 Task: Add a condition where "Channel Is not Forum topic" in pending tickets.
Action: Mouse moved to (161, 543)
Screenshot: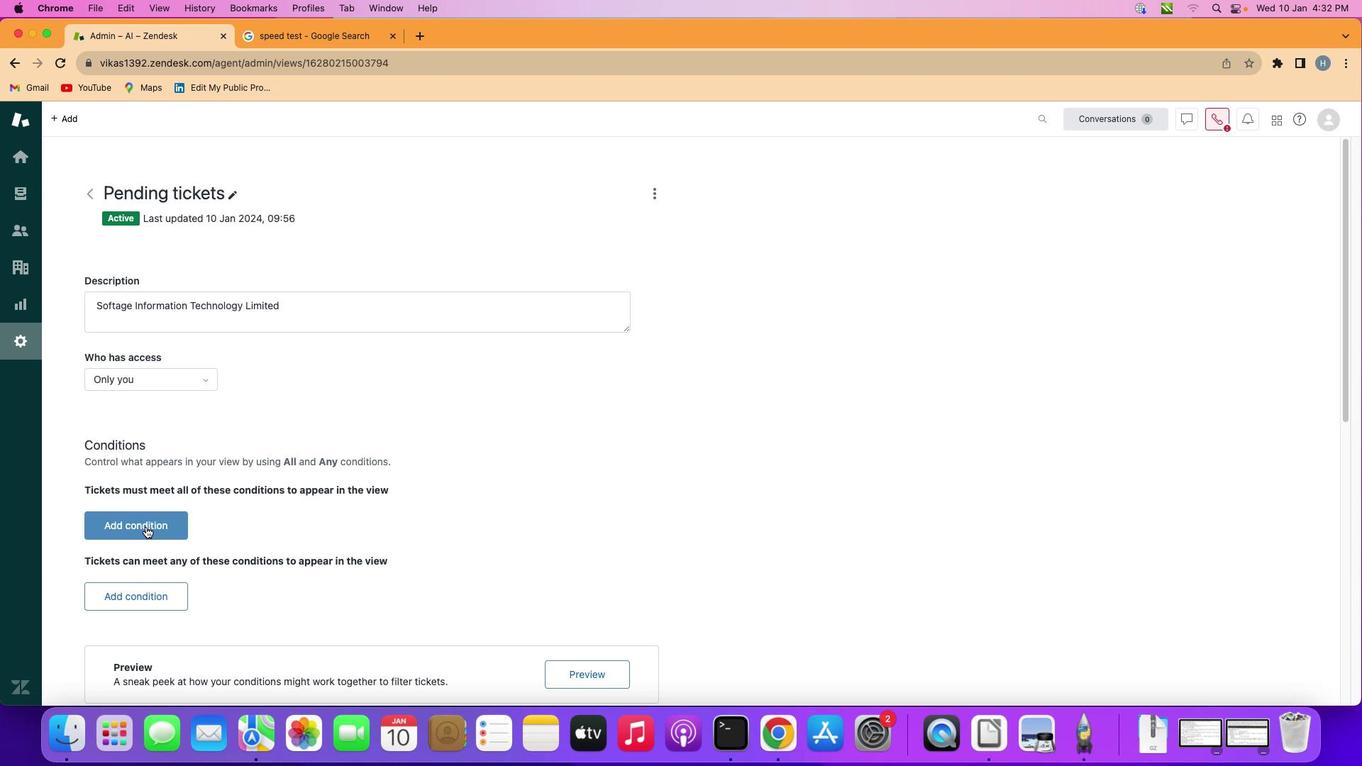 
Action: Mouse pressed left at (161, 543)
Screenshot: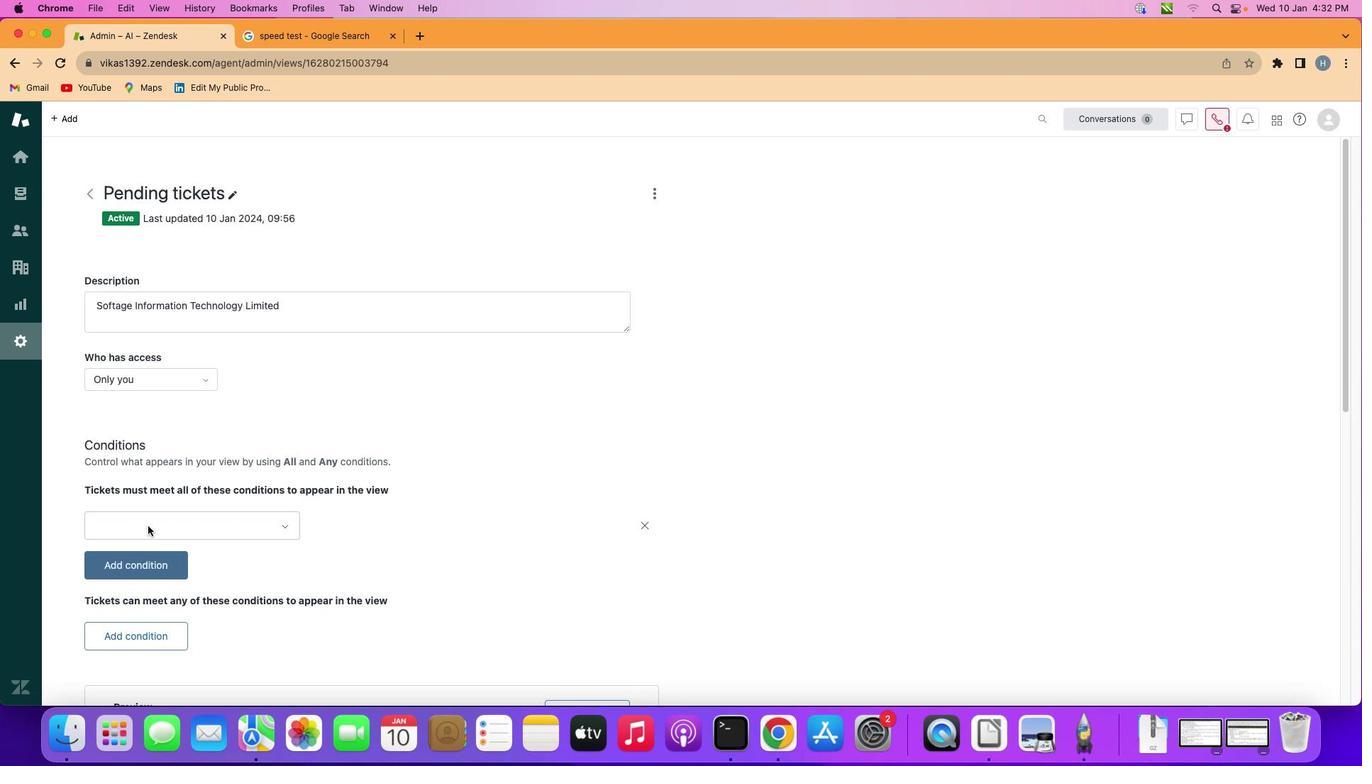 
Action: Mouse moved to (215, 542)
Screenshot: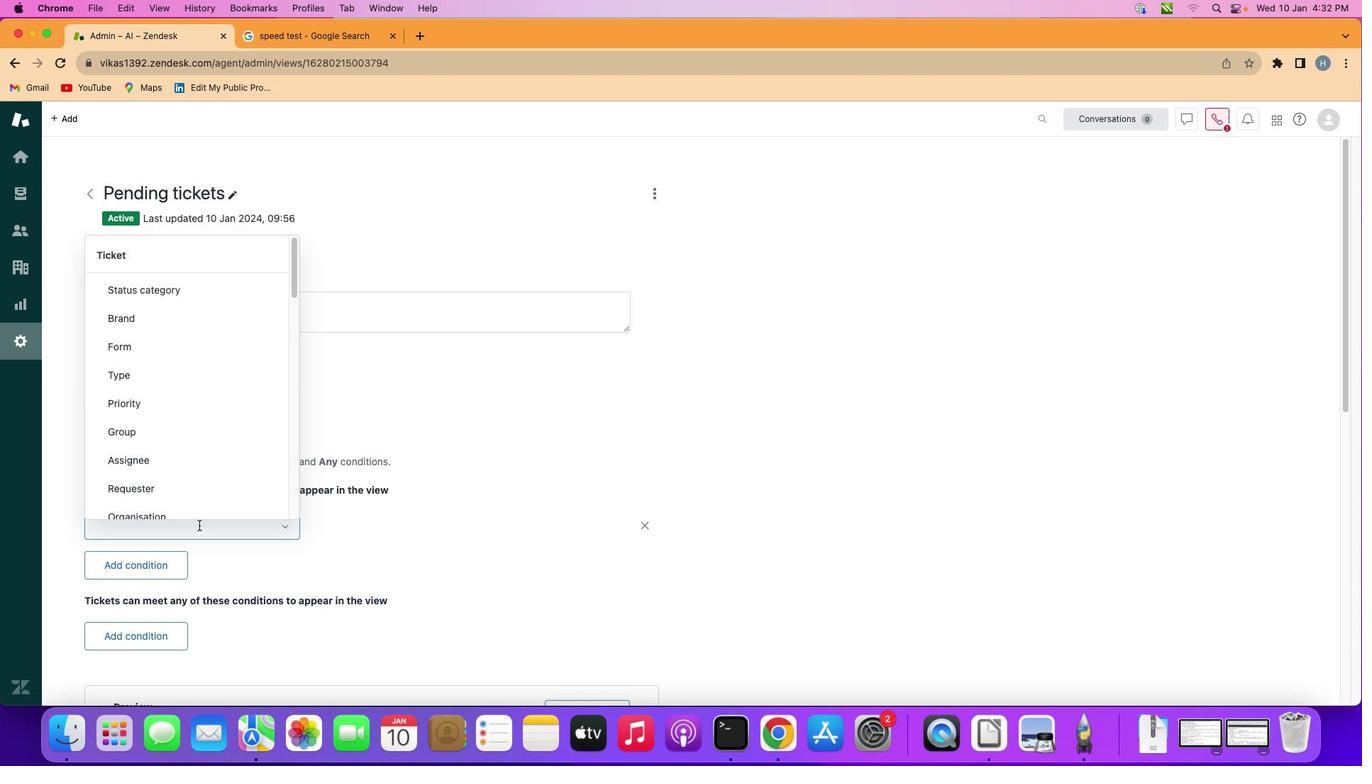 
Action: Mouse pressed left at (215, 542)
Screenshot: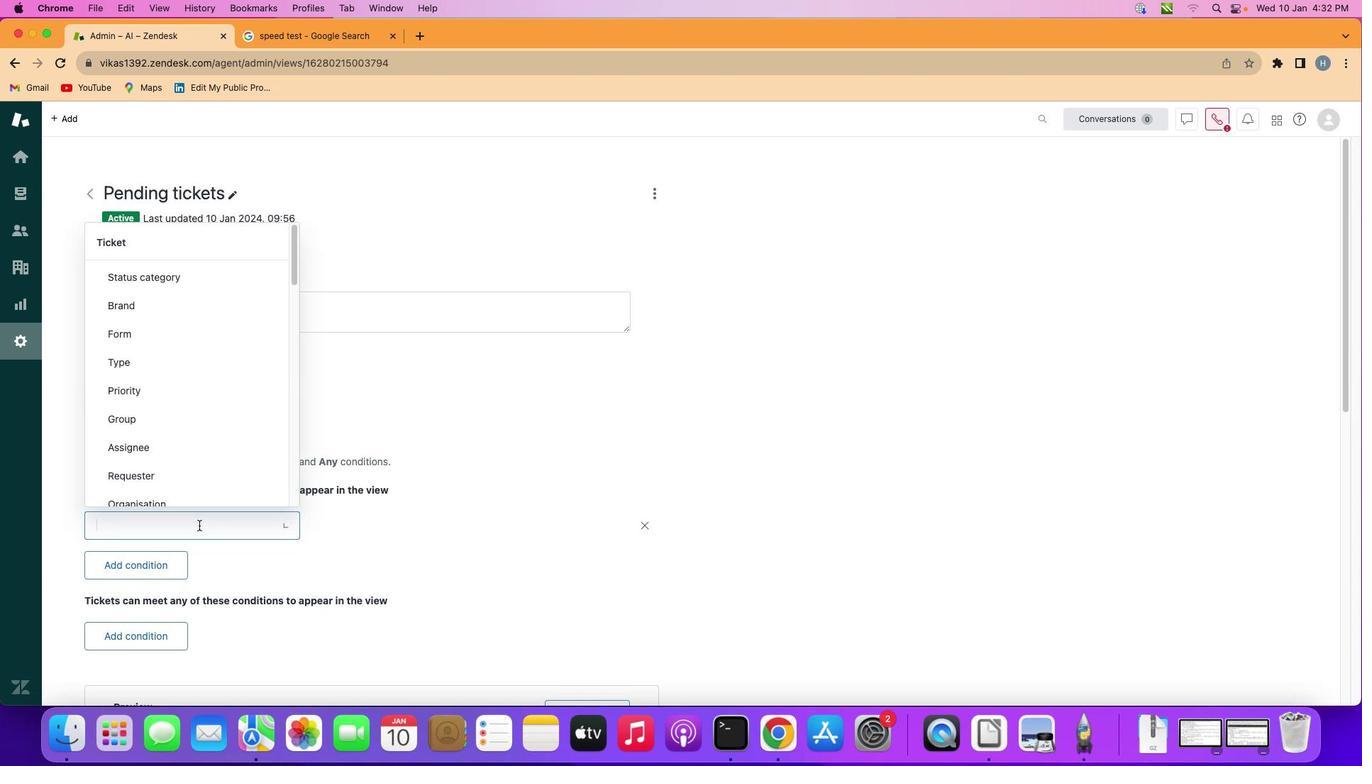 
Action: Mouse moved to (222, 439)
Screenshot: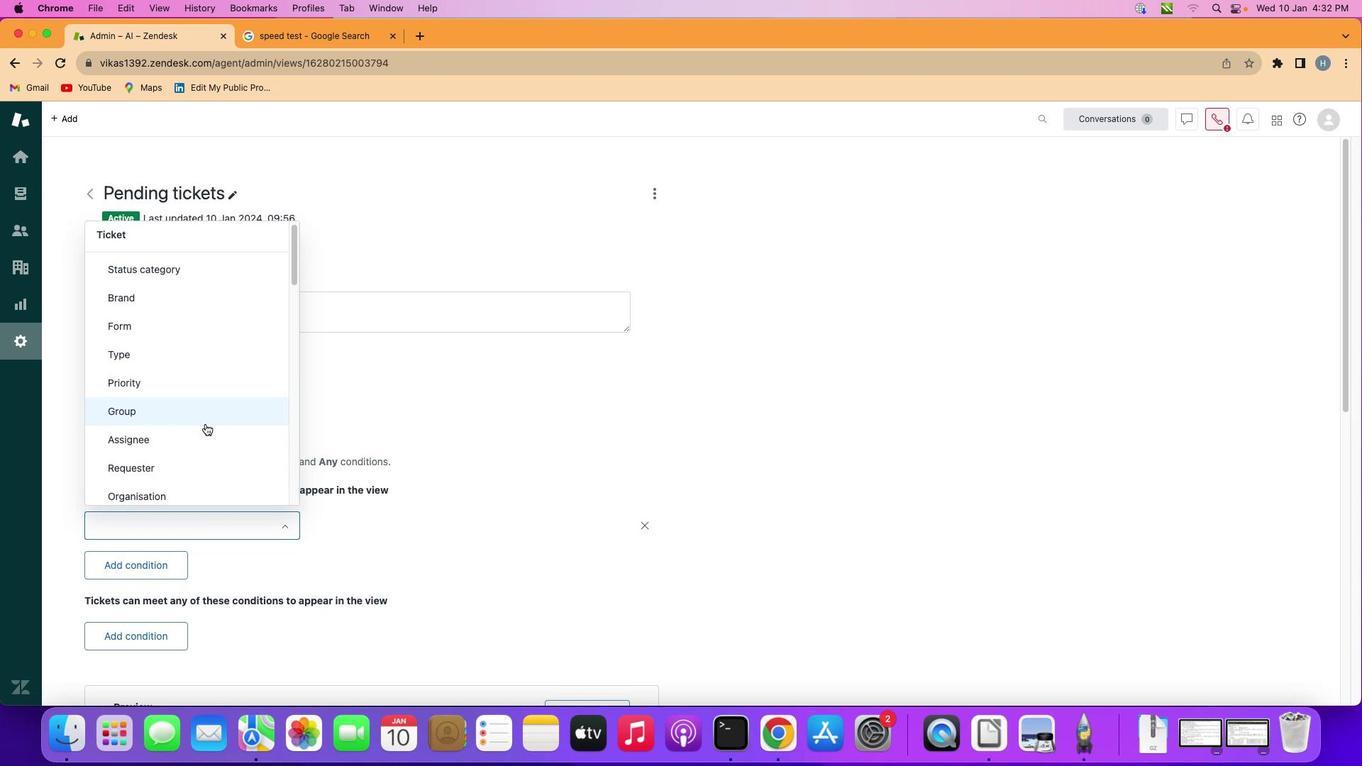 
Action: Mouse scrolled (222, 439) with delta (16, 15)
Screenshot: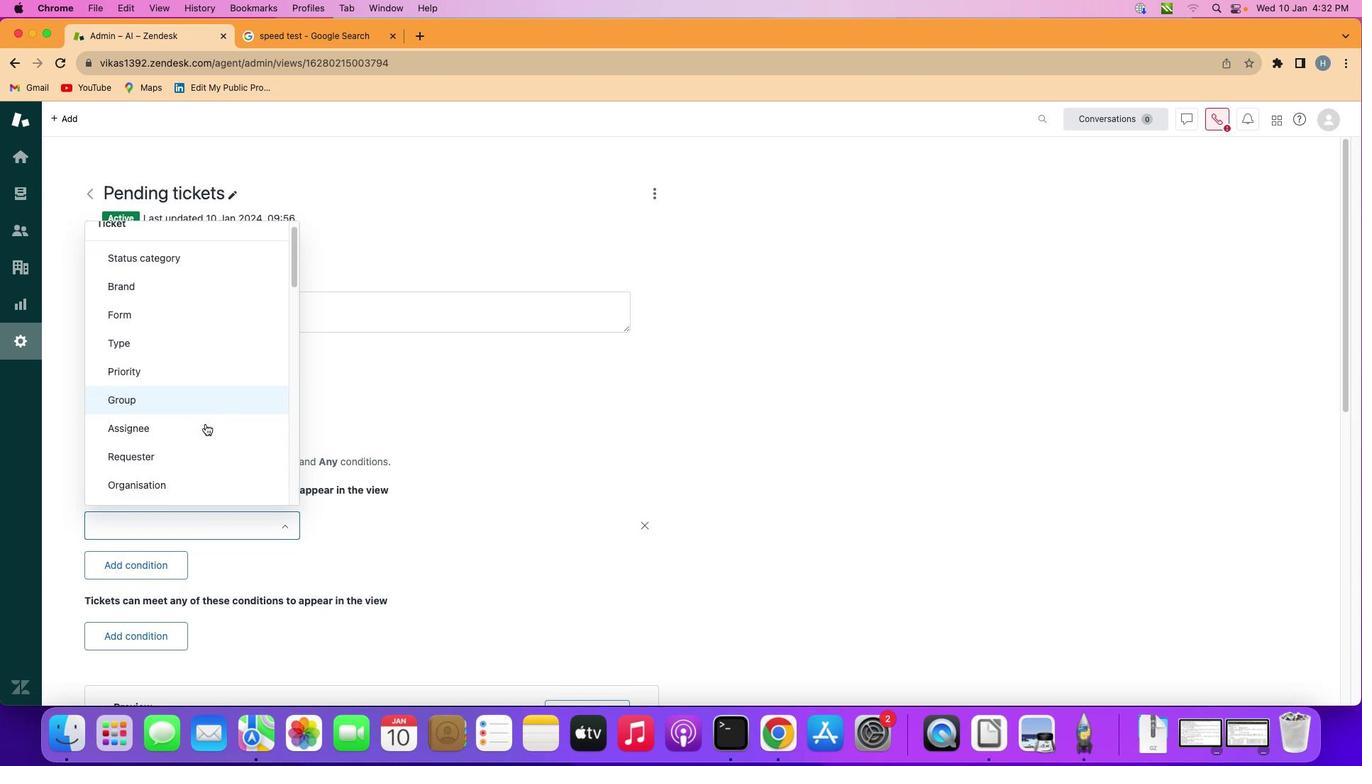 
Action: Mouse scrolled (222, 439) with delta (16, 15)
Screenshot: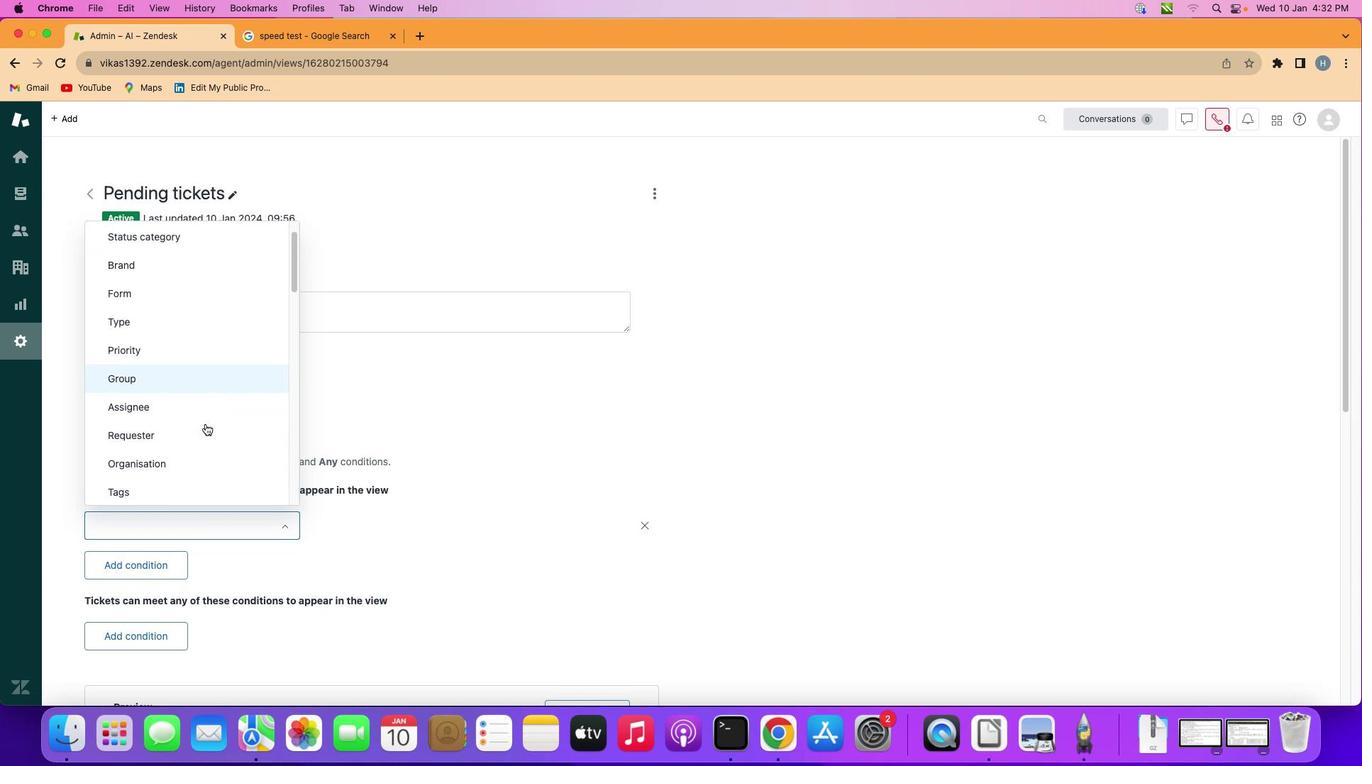 
Action: Mouse scrolled (222, 439) with delta (16, 15)
Screenshot: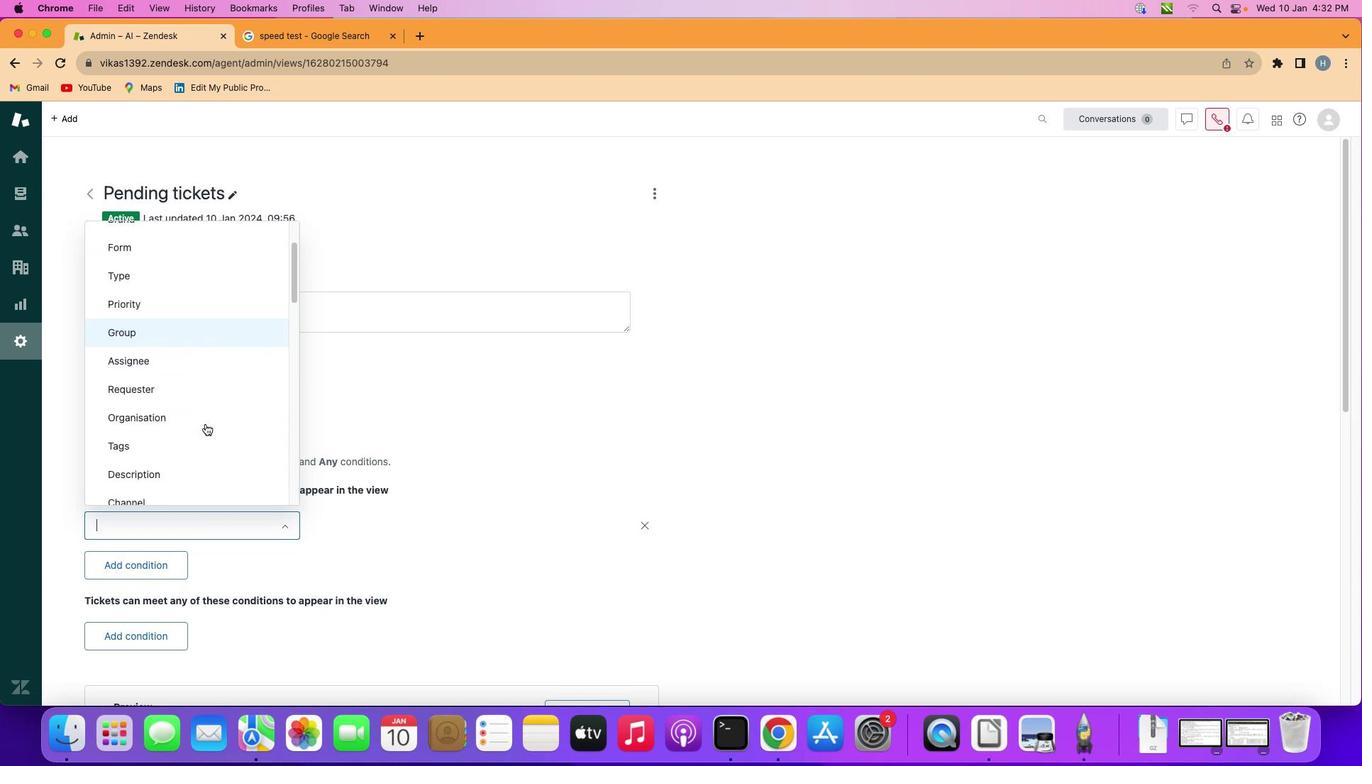 
Action: Mouse scrolled (222, 439) with delta (16, 15)
Screenshot: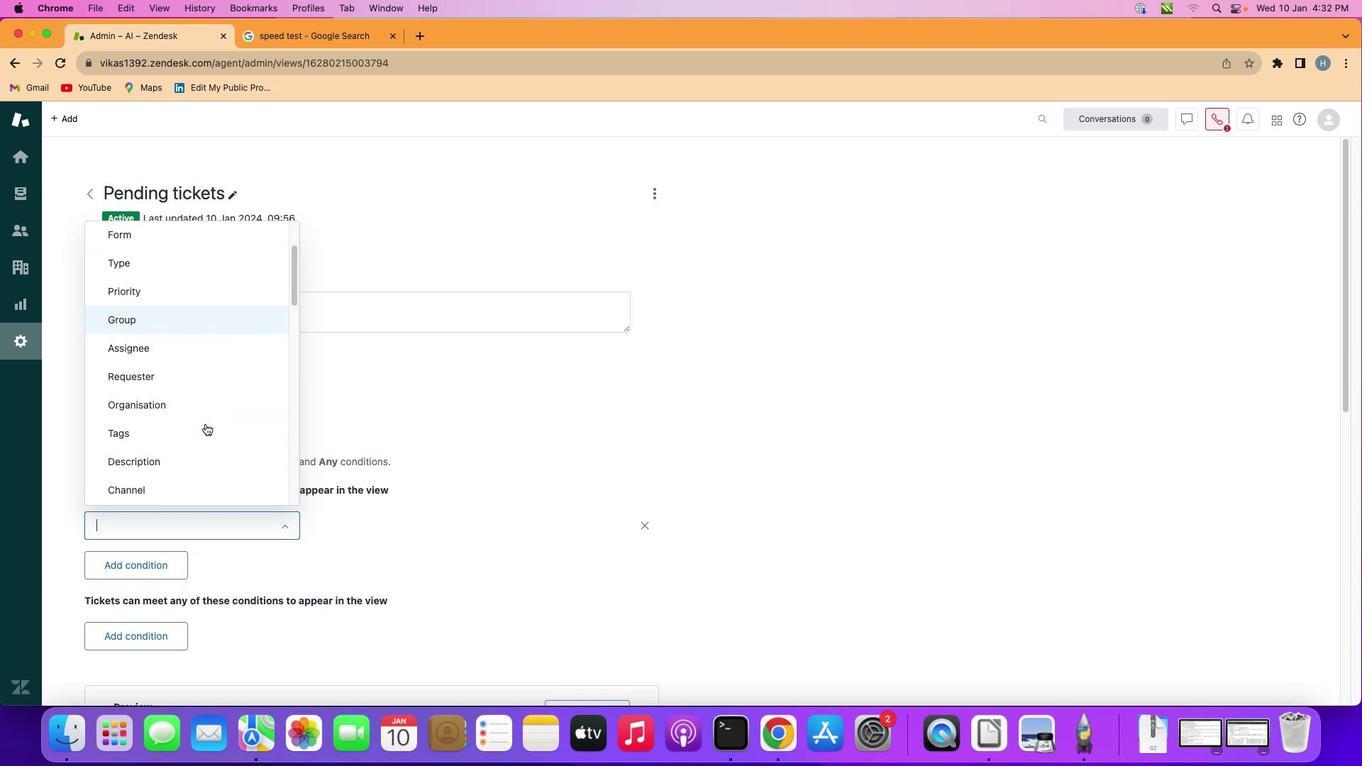 
Action: Mouse scrolled (222, 439) with delta (16, 15)
Screenshot: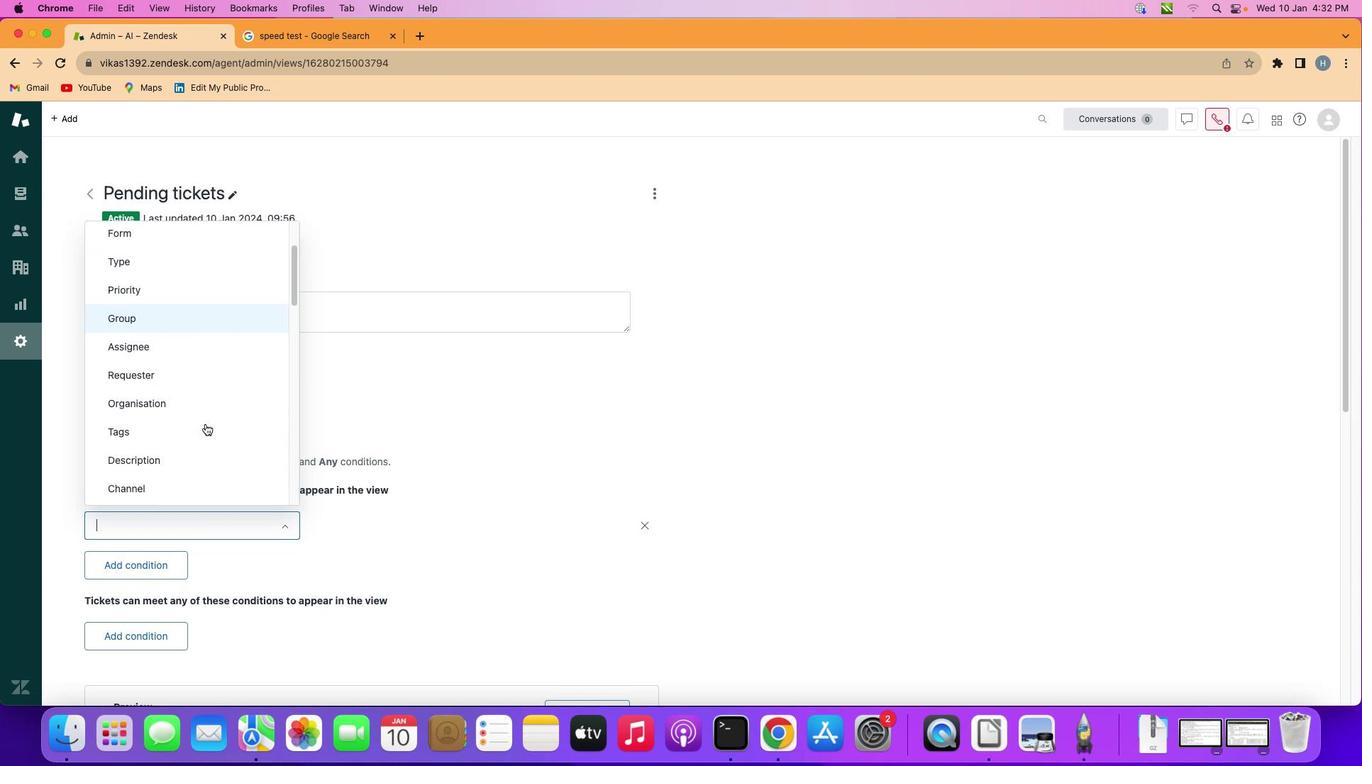
Action: Mouse moved to (224, 445)
Screenshot: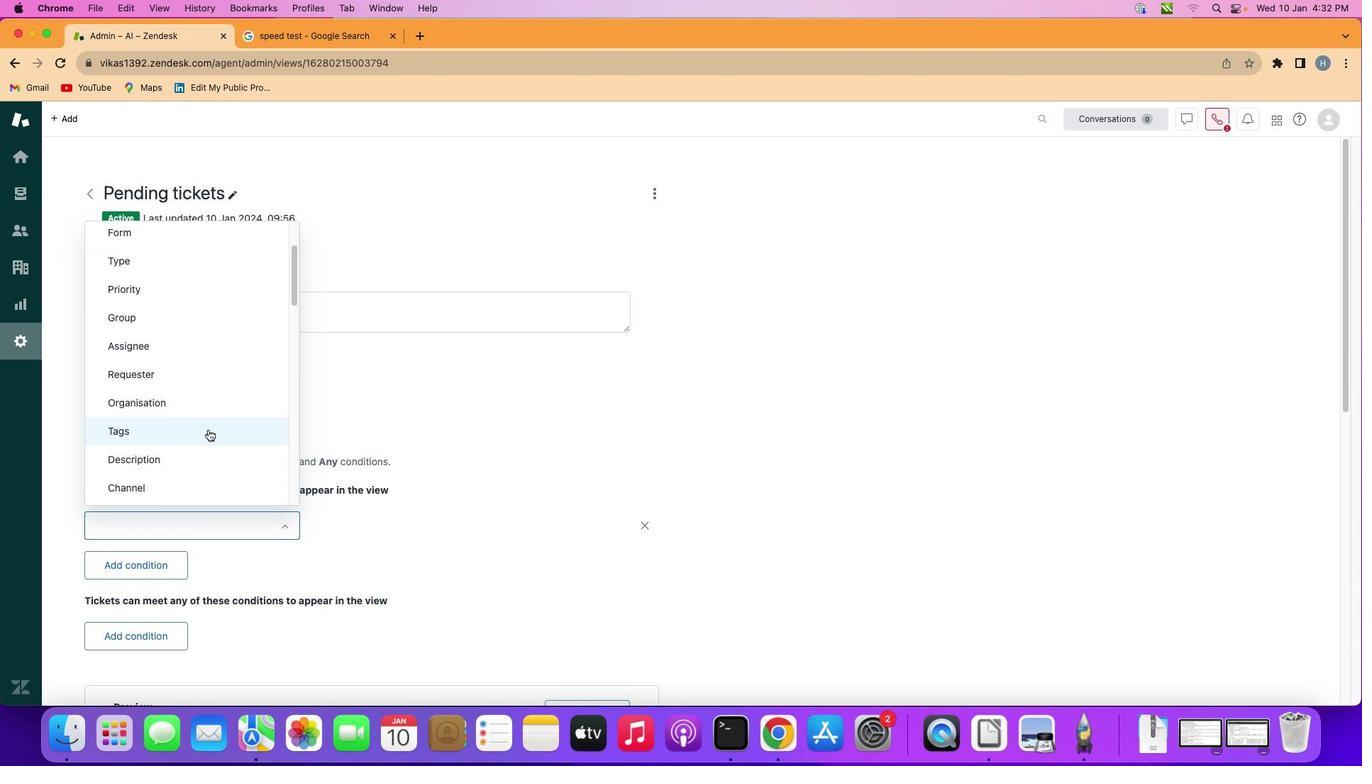 
Action: Mouse scrolled (224, 445) with delta (16, 15)
Screenshot: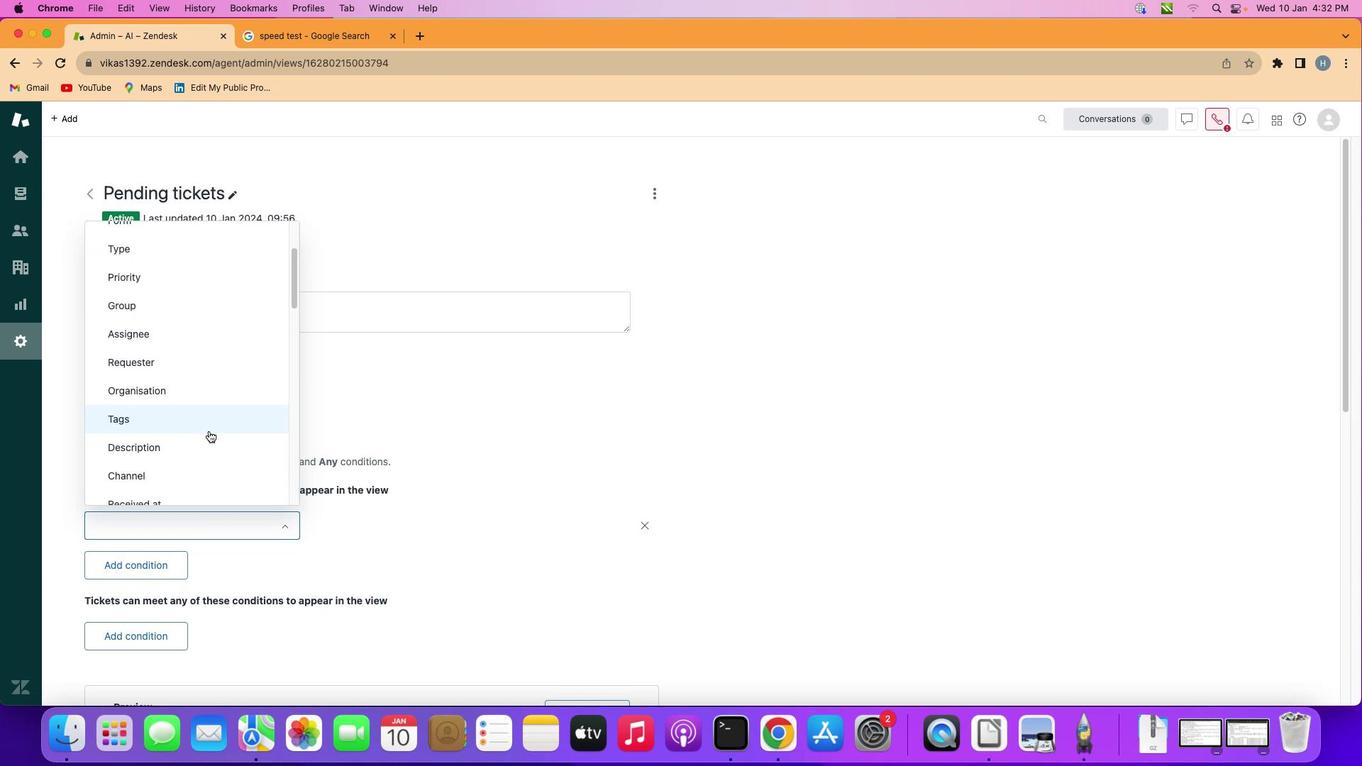 
Action: Mouse scrolled (224, 445) with delta (16, 15)
Screenshot: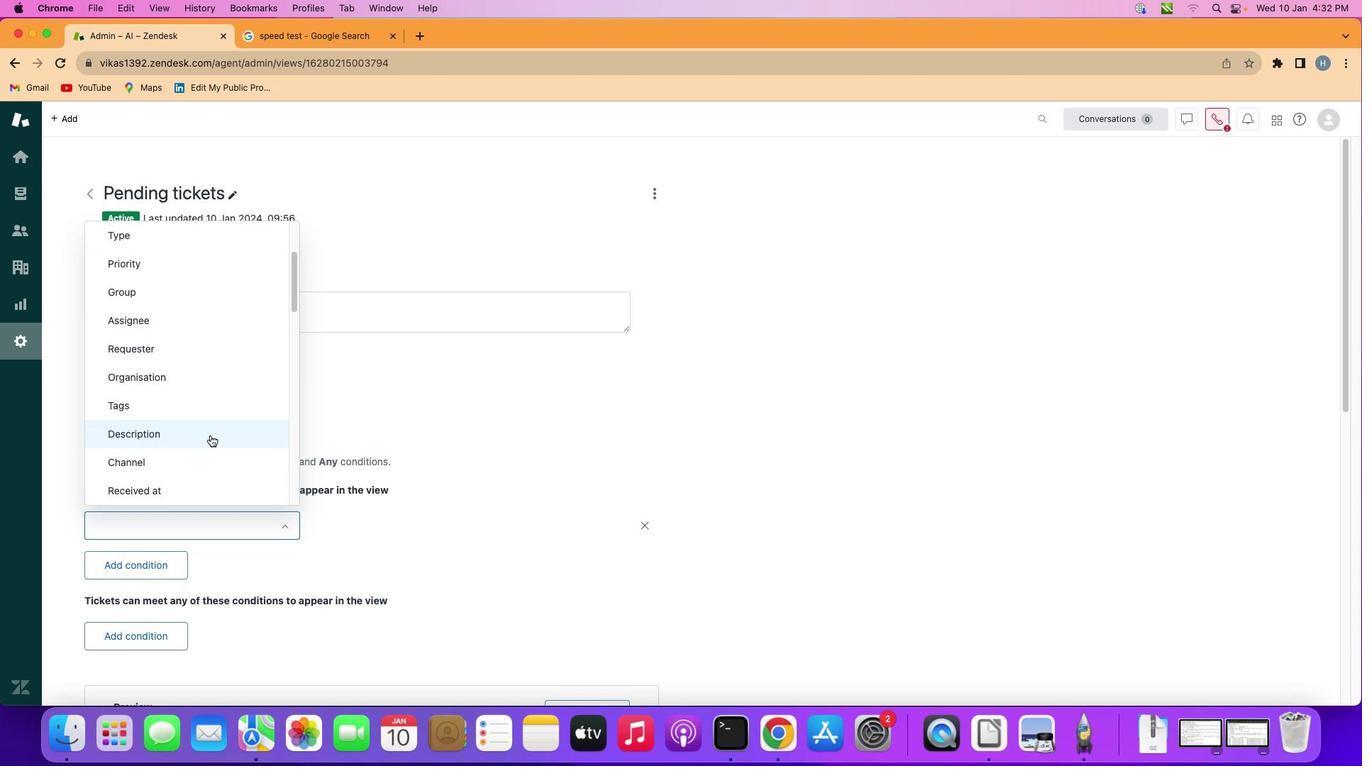 
Action: Mouse moved to (224, 445)
Screenshot: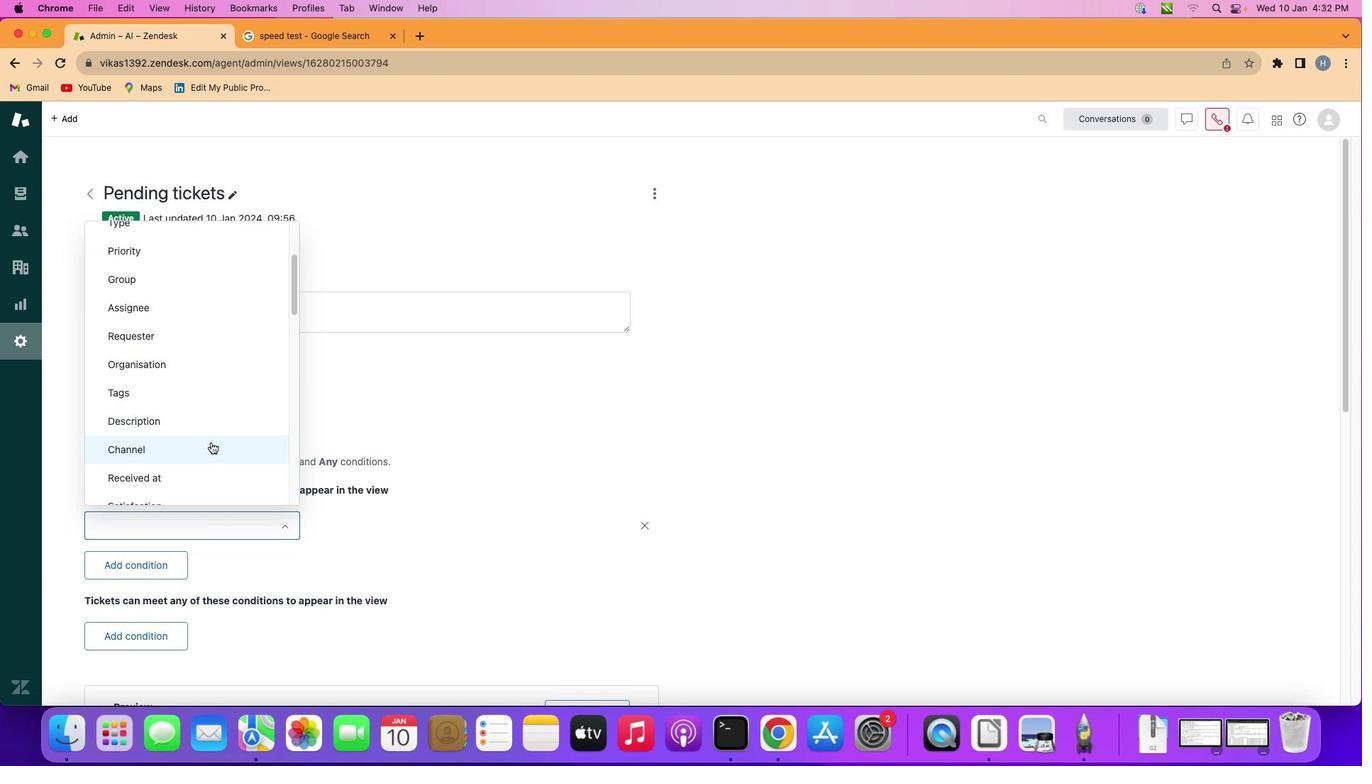 
Action: Mouse scrolled (224, 445) with delta (16, 15)
Screenshot: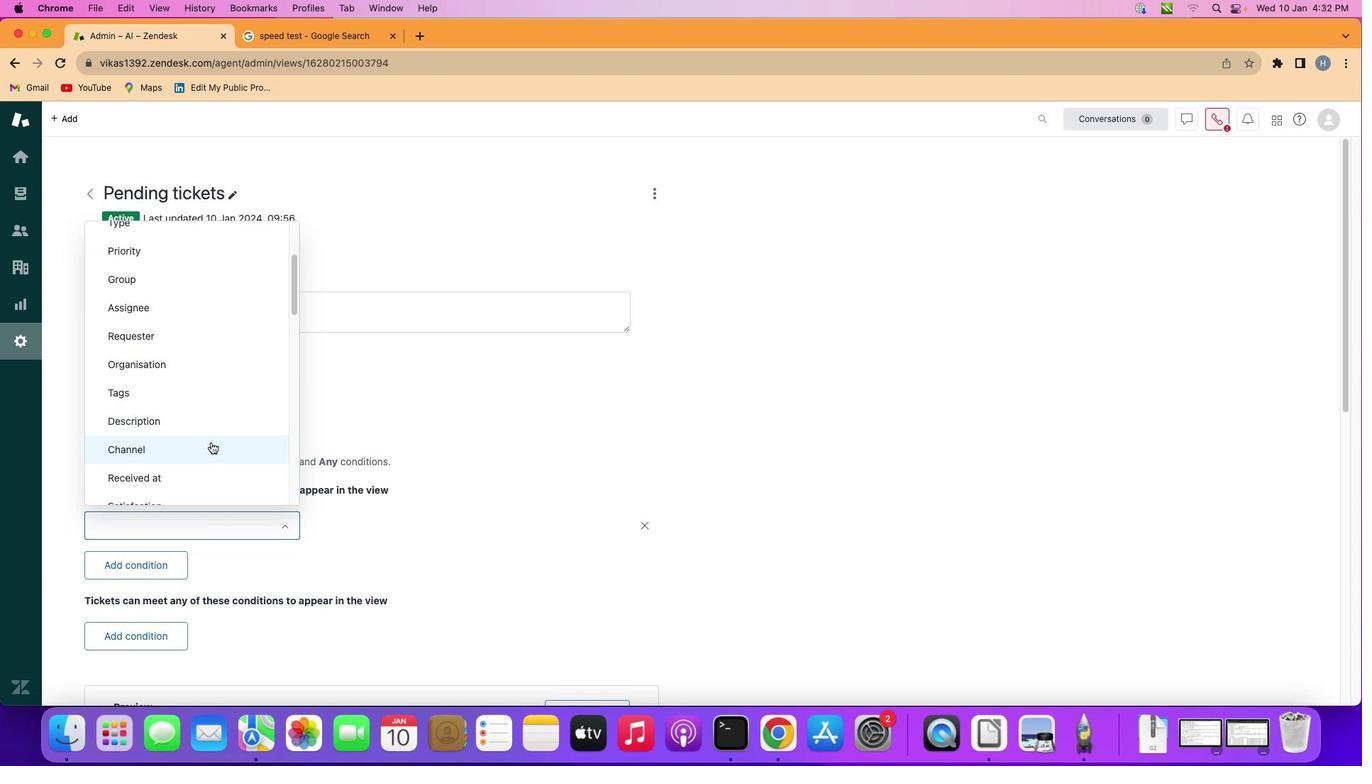 
Action: Mouse moved to (226, 463)
Screenshot: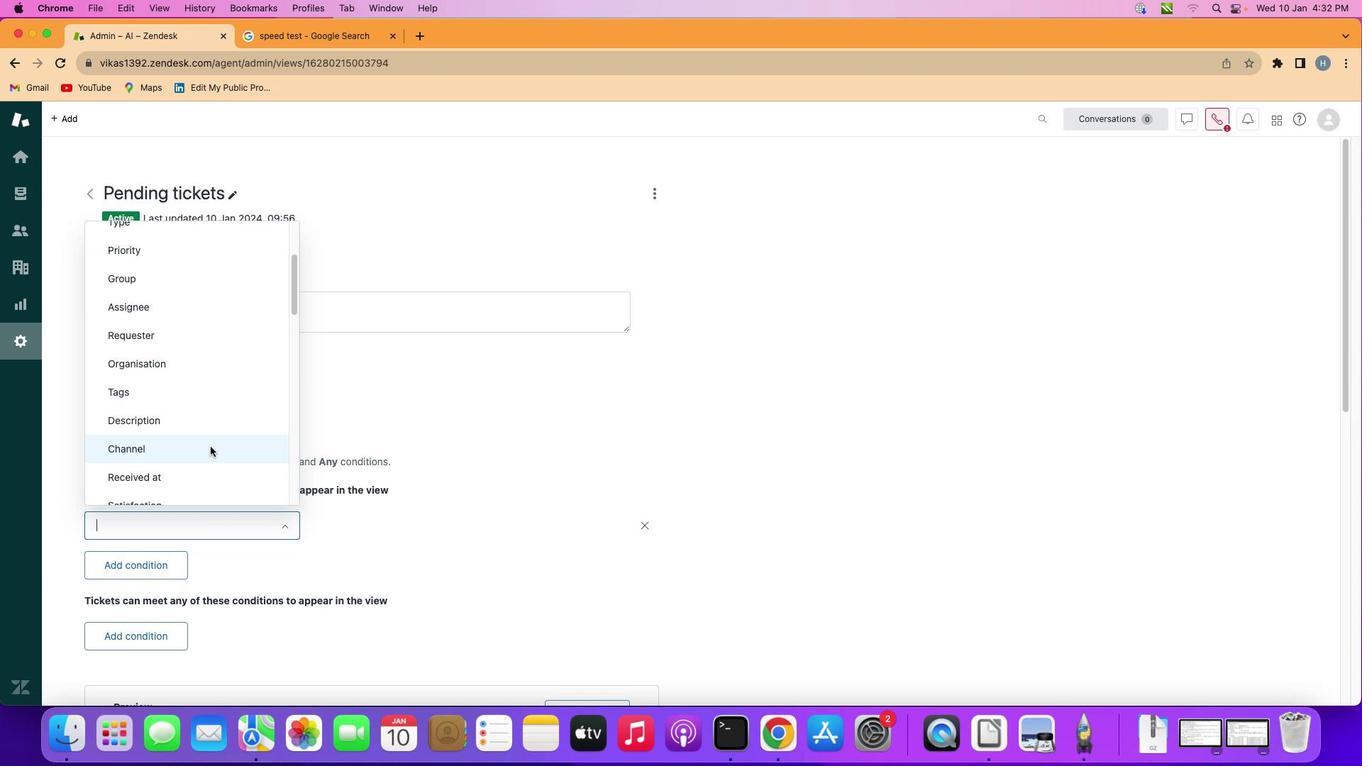 
Action: Mouse pressed left at (226, 463)
Screenshot: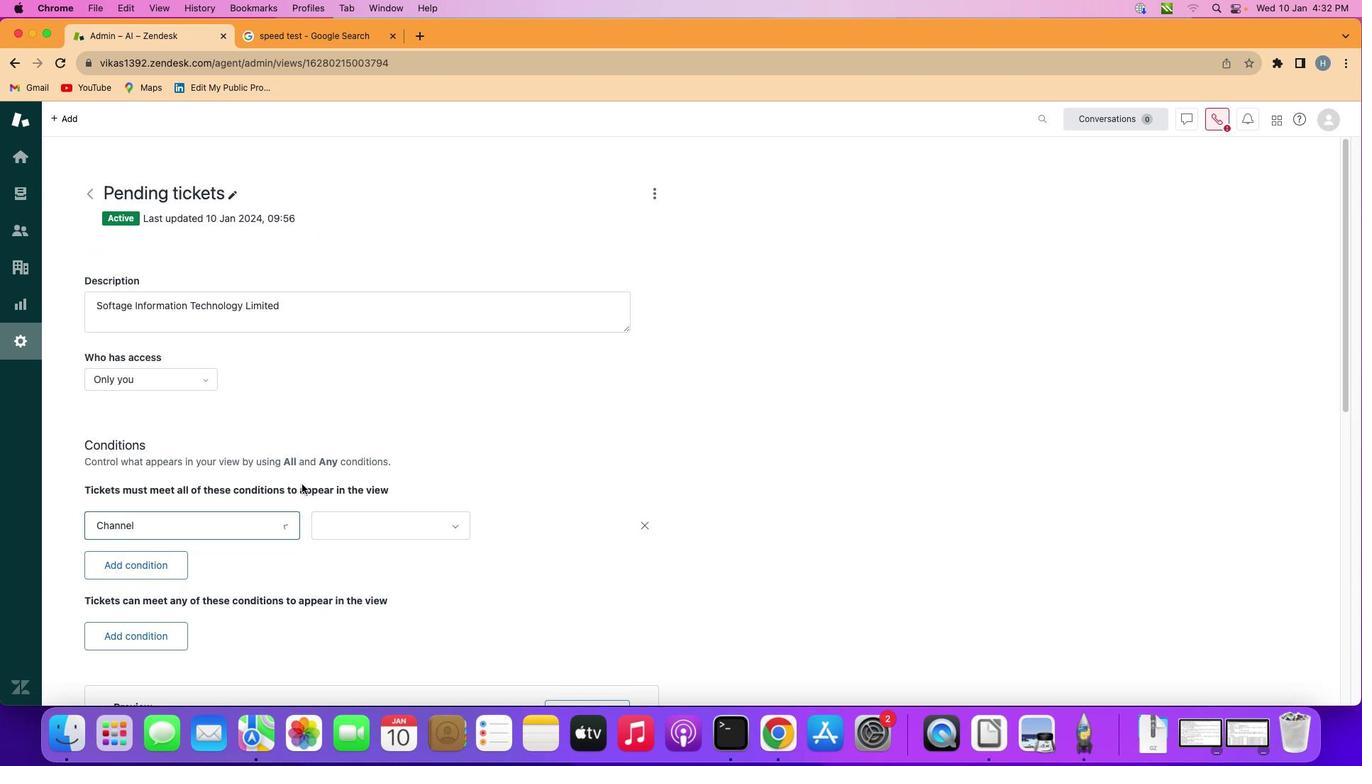 
Action: Mouse moved to (410, 540)
Screenshot: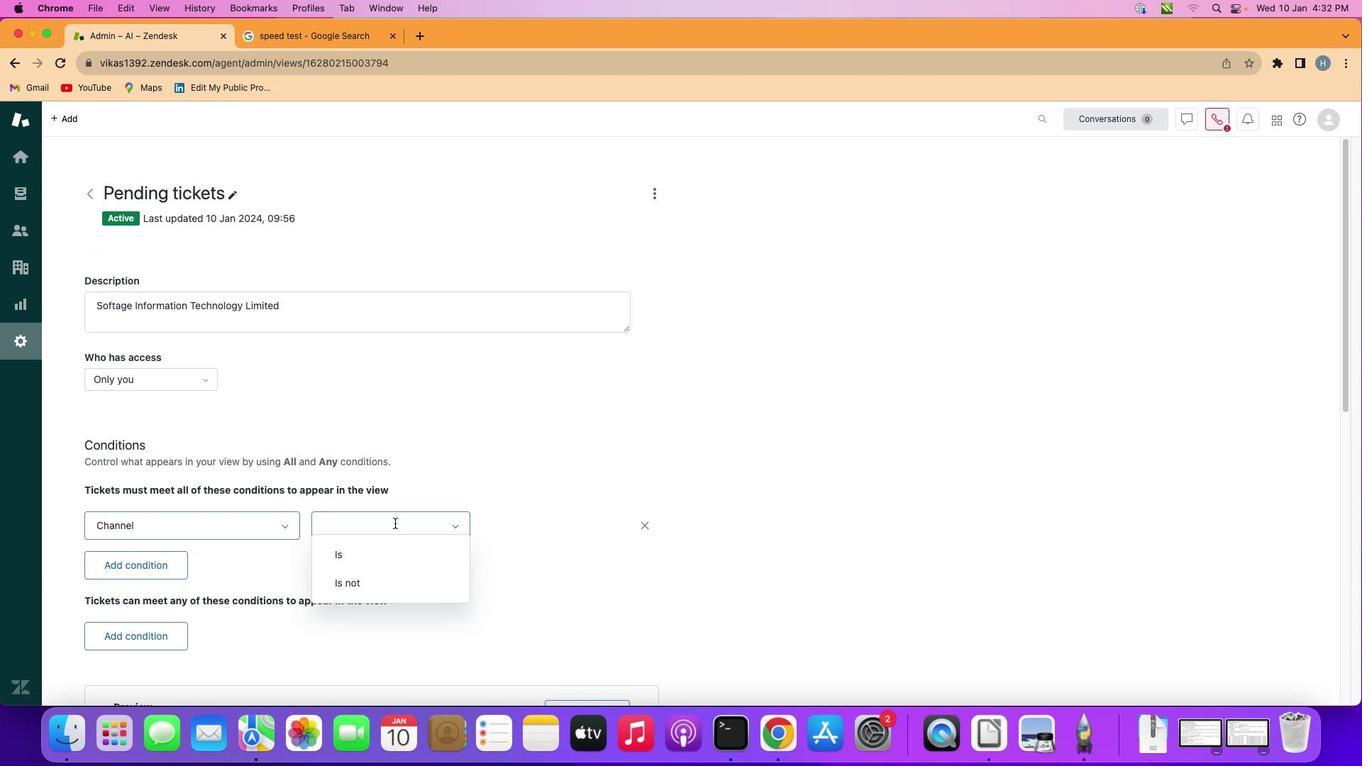 
Action: Mouse pressed left at (410, 540)
Screenshot: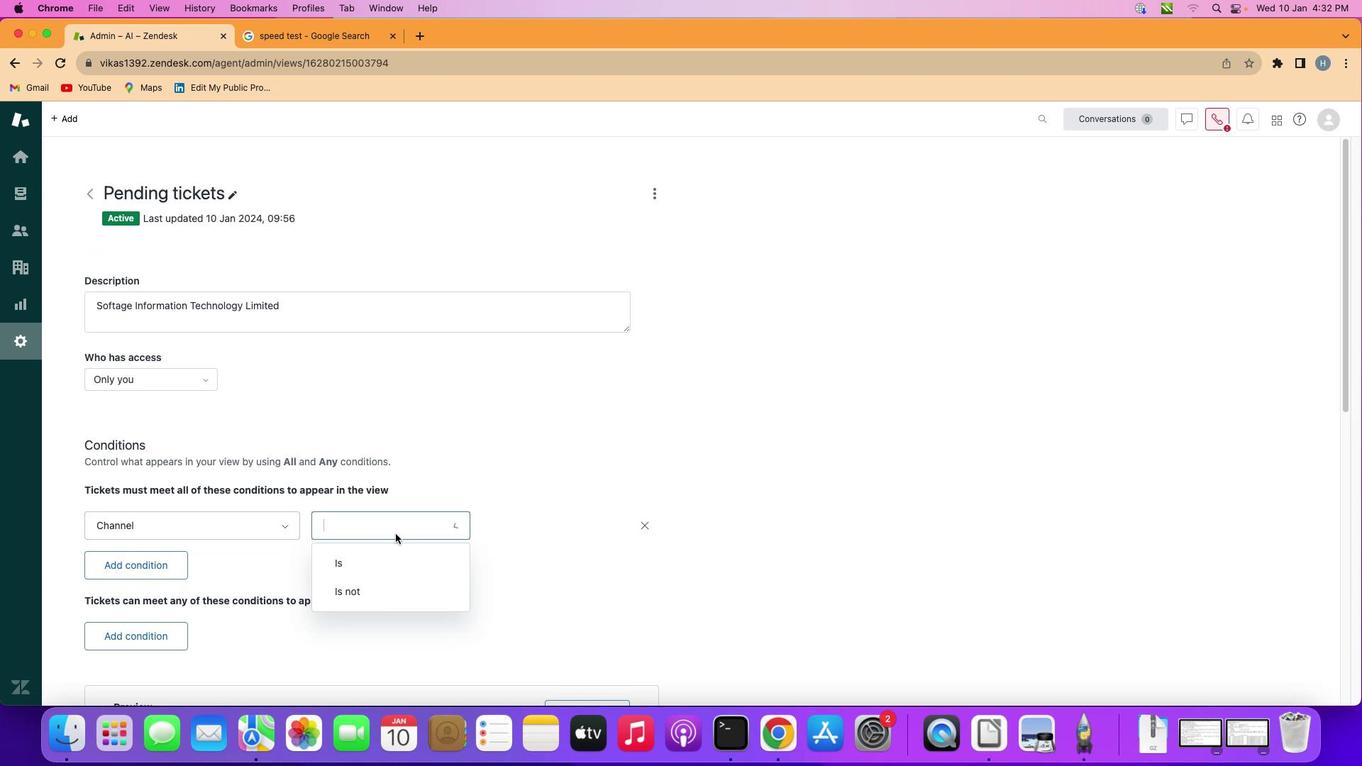 
Action: Mouse moved to (399, 606)
Screenshot: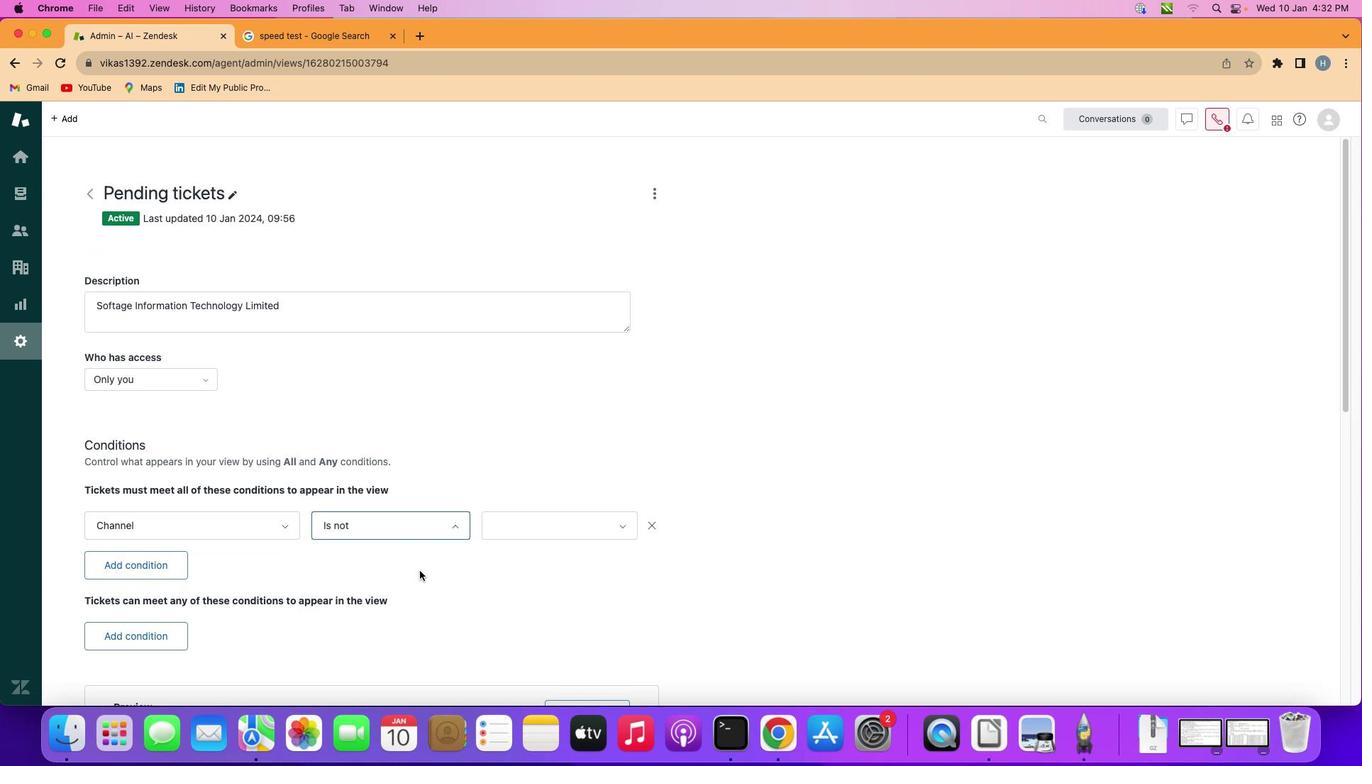 
Action: Mouse pressed left at (399, 606)
Screenshot: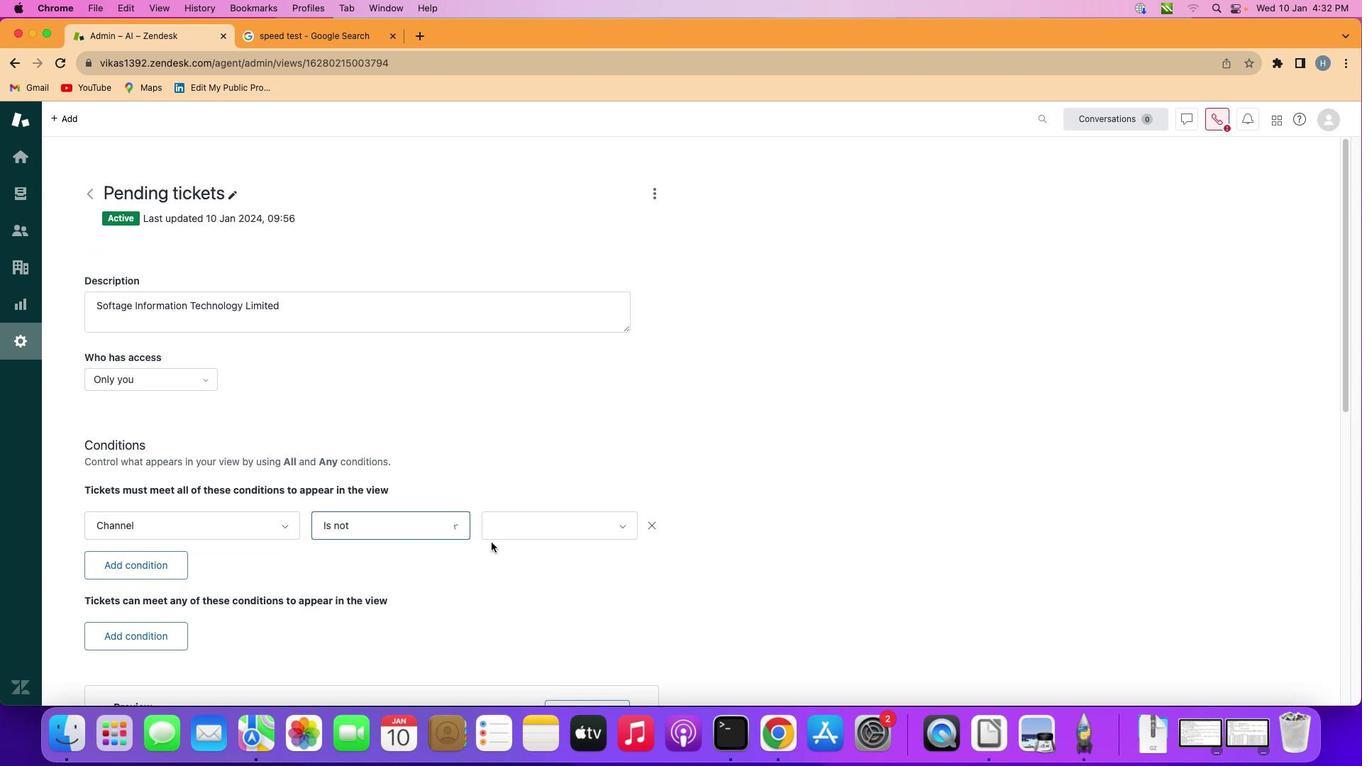 
Action: Mouse moved to (582, 532)
Screenshot: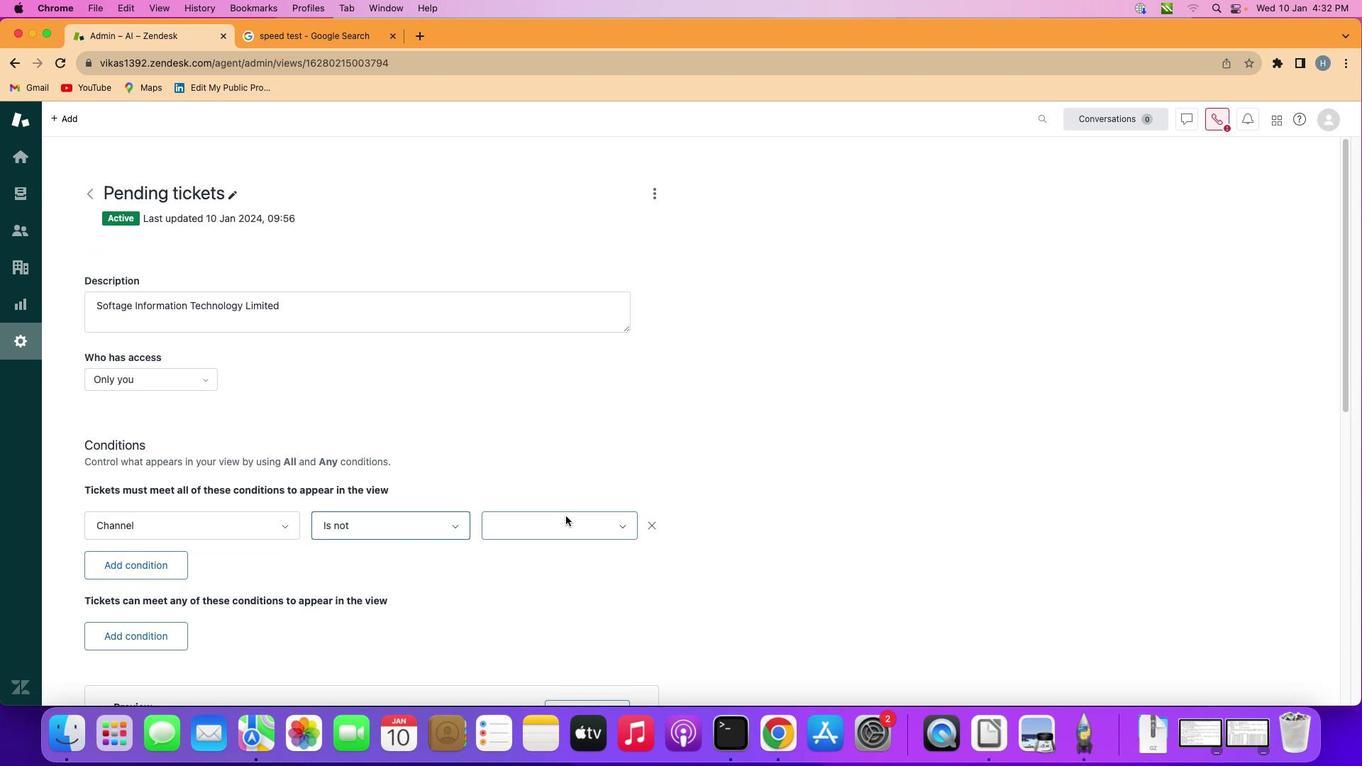 
Action: Mouse pressed left at (582, 532)
Screenshot: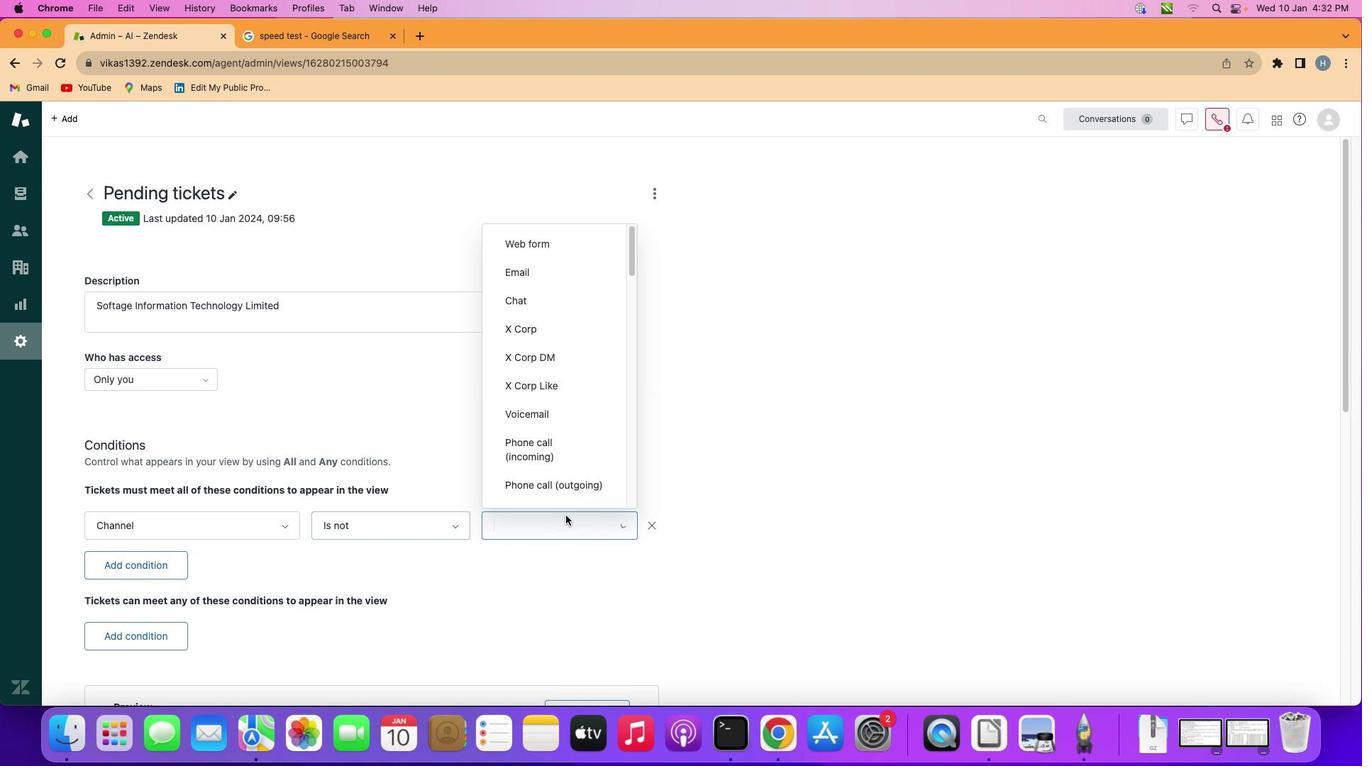 
Action: Mouse moved to (585, 438)
Screenshot: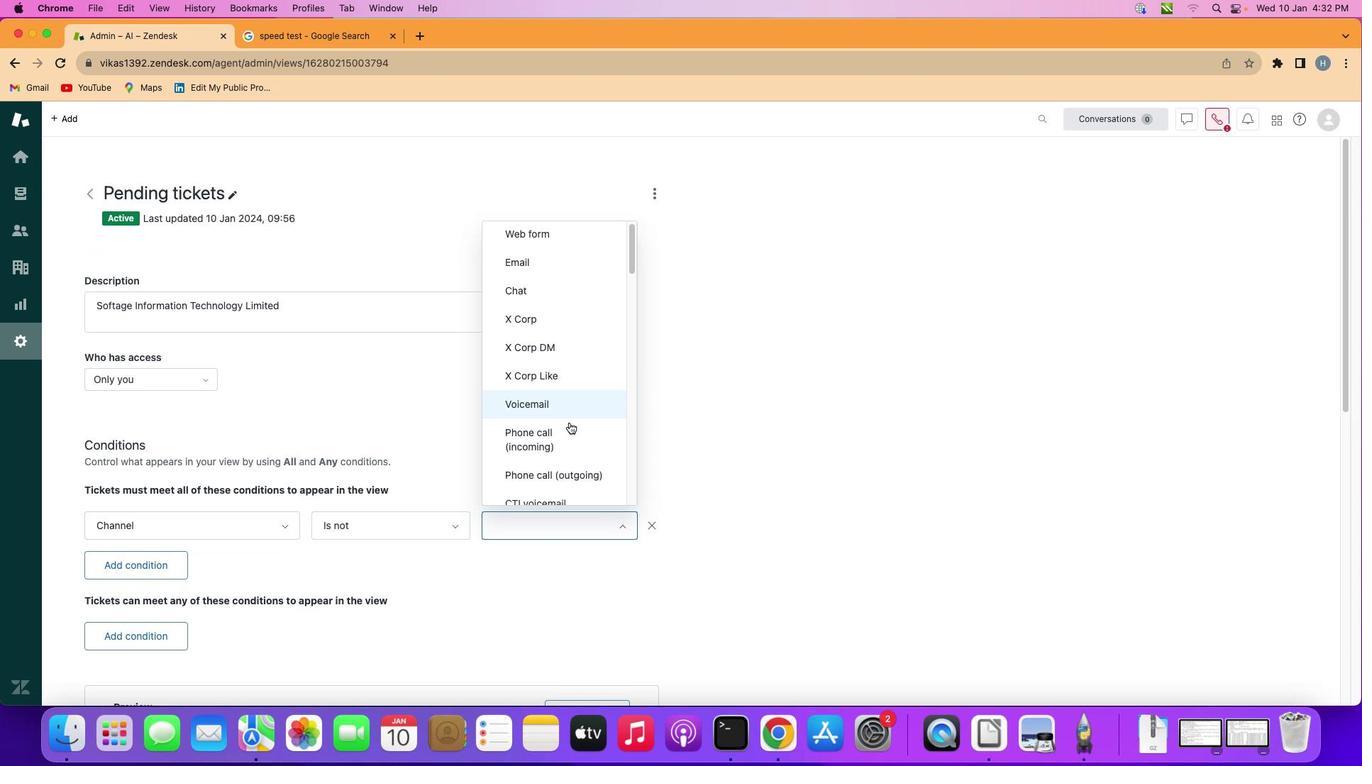 
Action: Mouse scrolled (585, 438) with delta (16, 15)
Screenshot: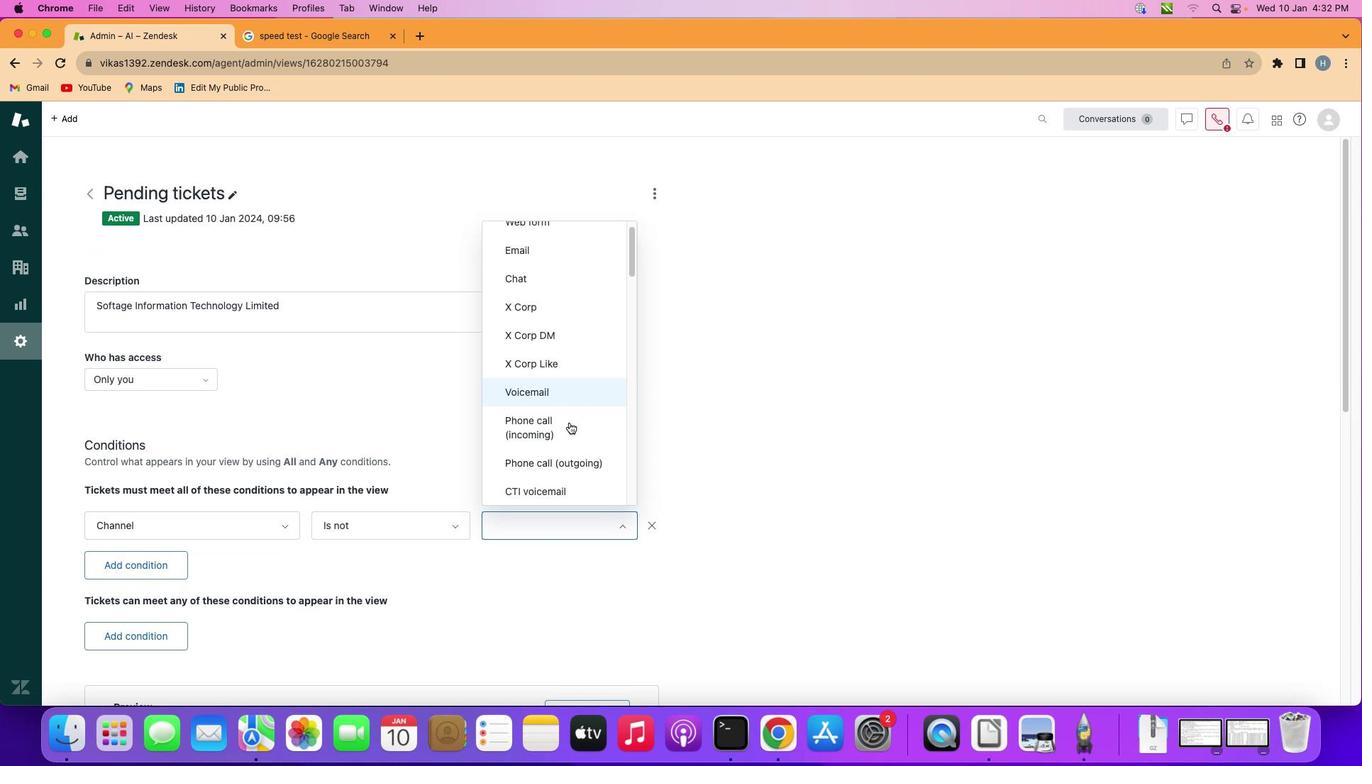 
Action: Mouse scrolled (585, 438) with delta (16, 15)
Screenshot: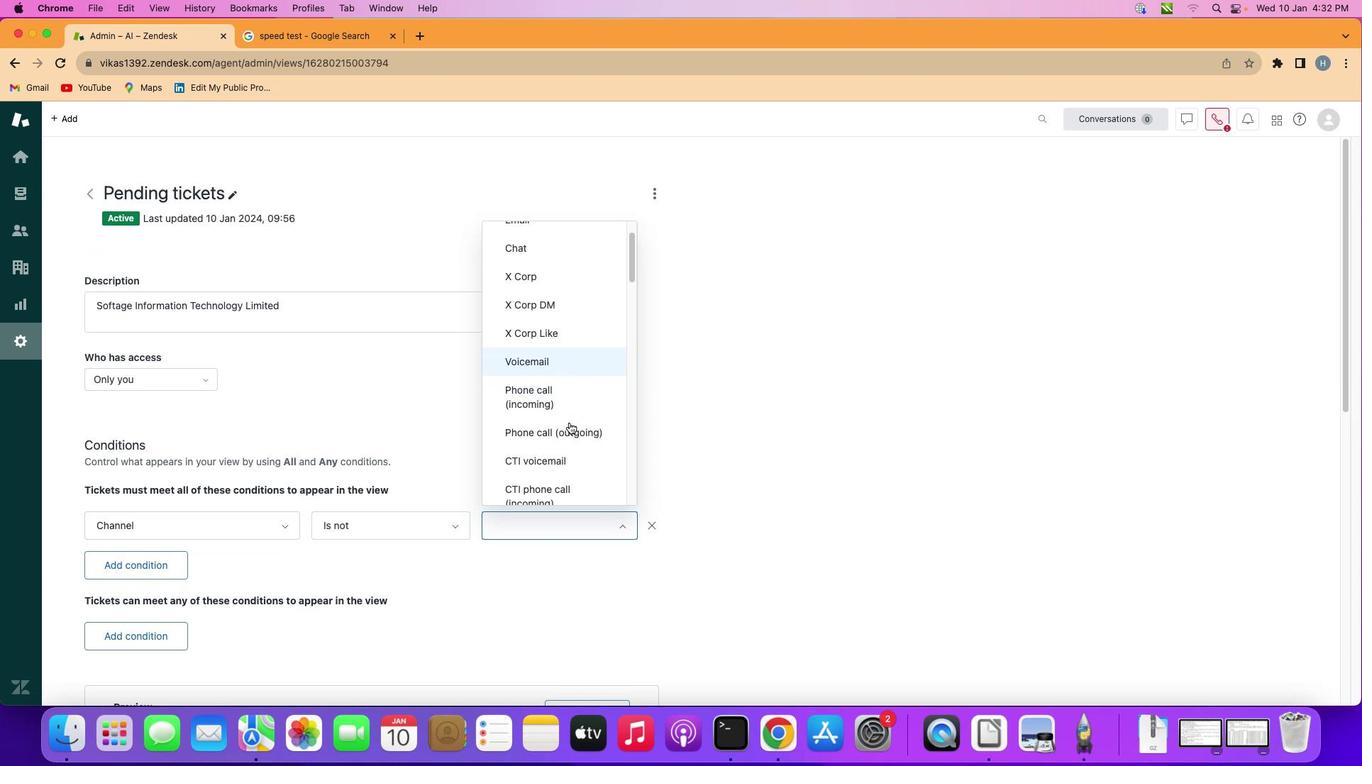 
Action: Mouse scrolled (585, 438) with delta (16, 15)
Screenshot: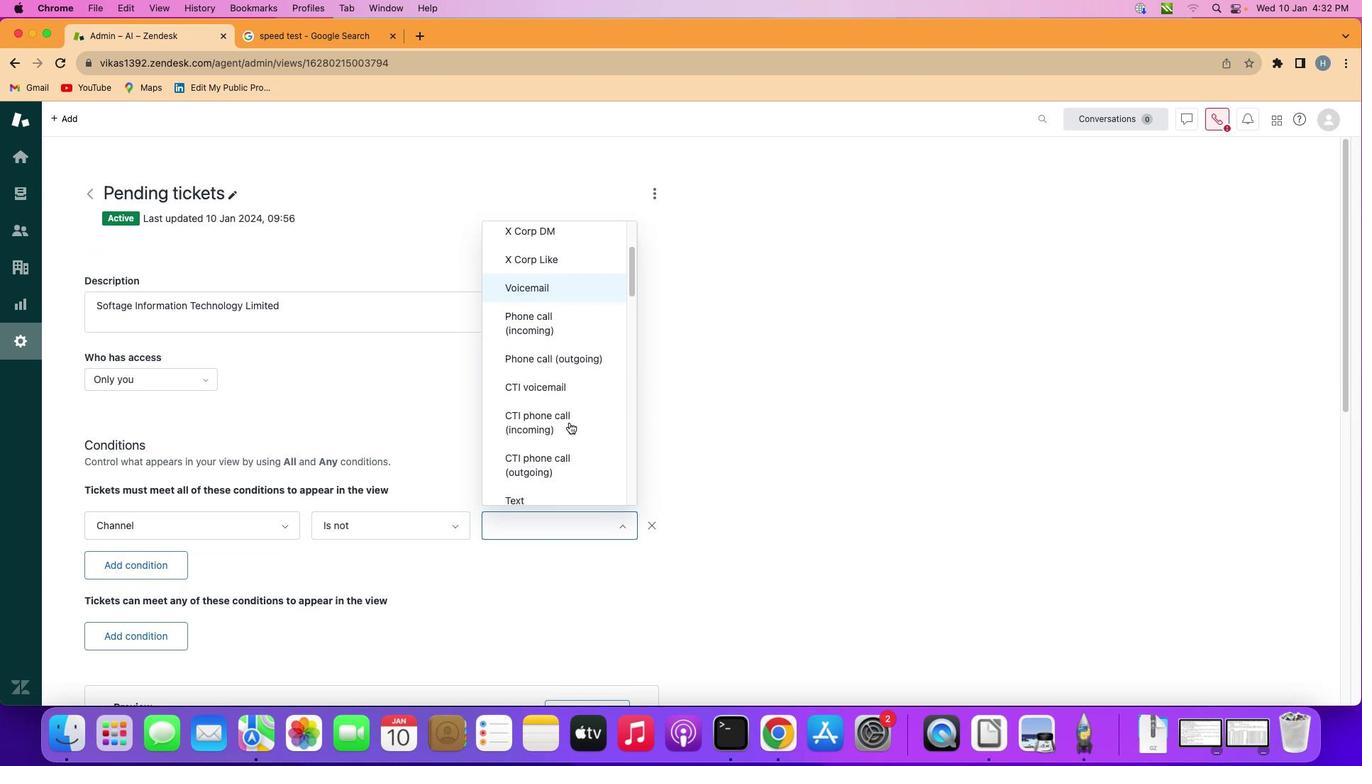 
Action: Mouse scrolled (585, 438) with delta (16, 14)
Screenshot: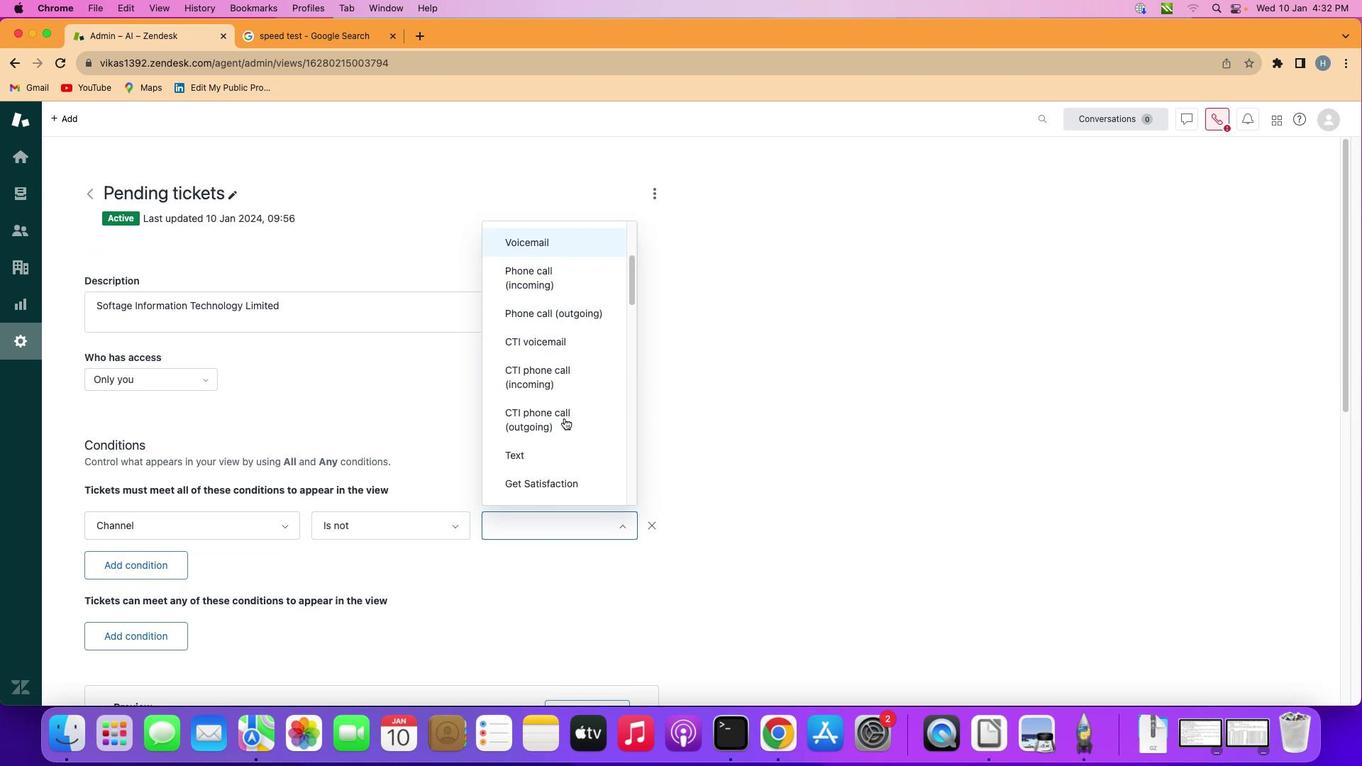 
Action: Mouse scrolled (585, 438) with delta (16, 14)
Screenshot: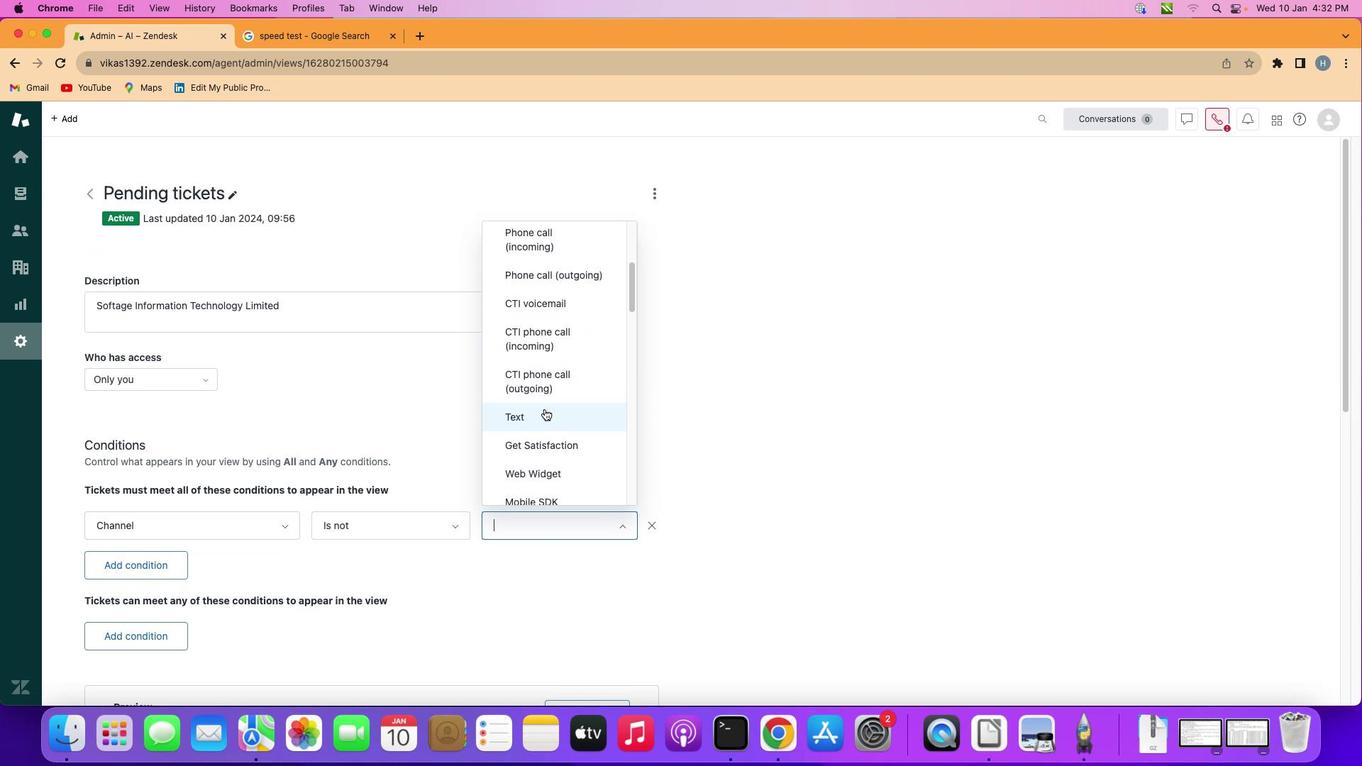 
Action: Mouse moved to (570, 420)
Screenshot: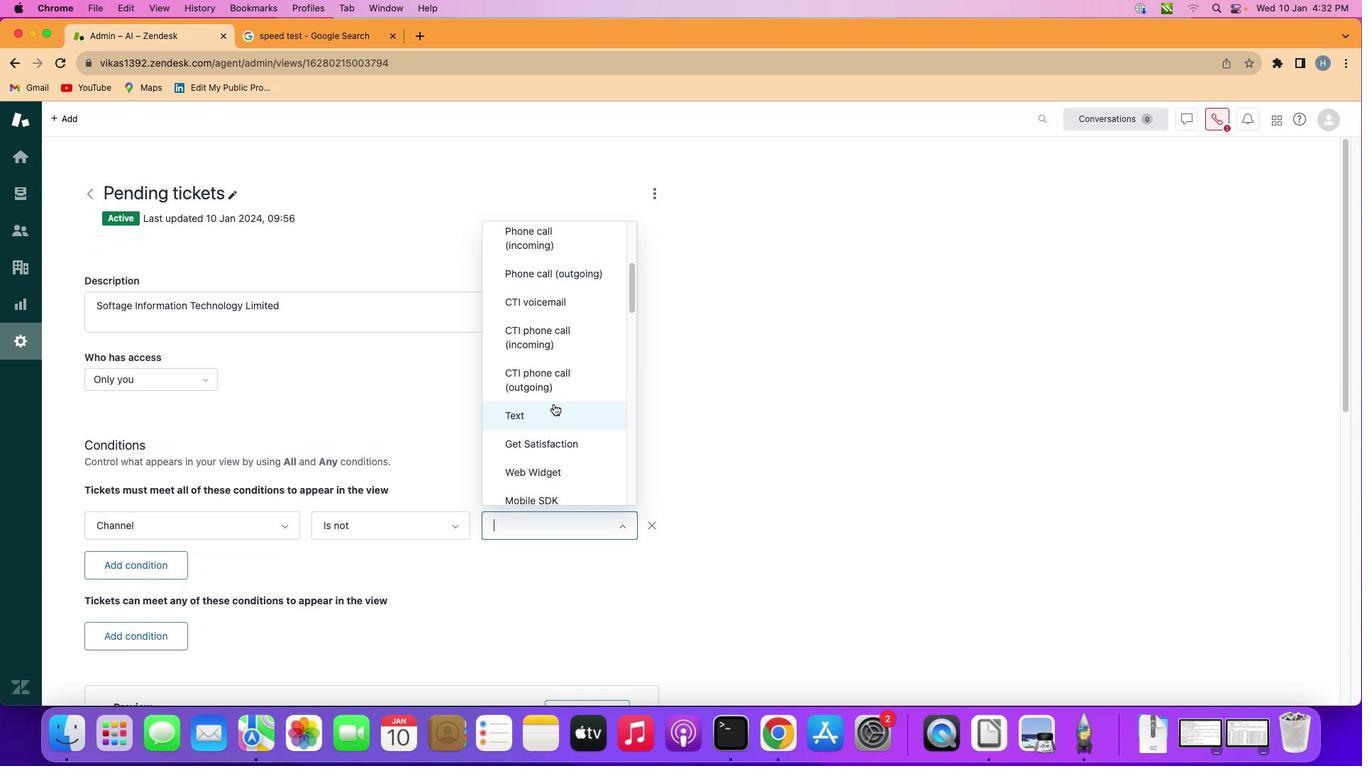 
Action: Mouse scrolled (570, 420) with delta (16, 15)
Screenshot: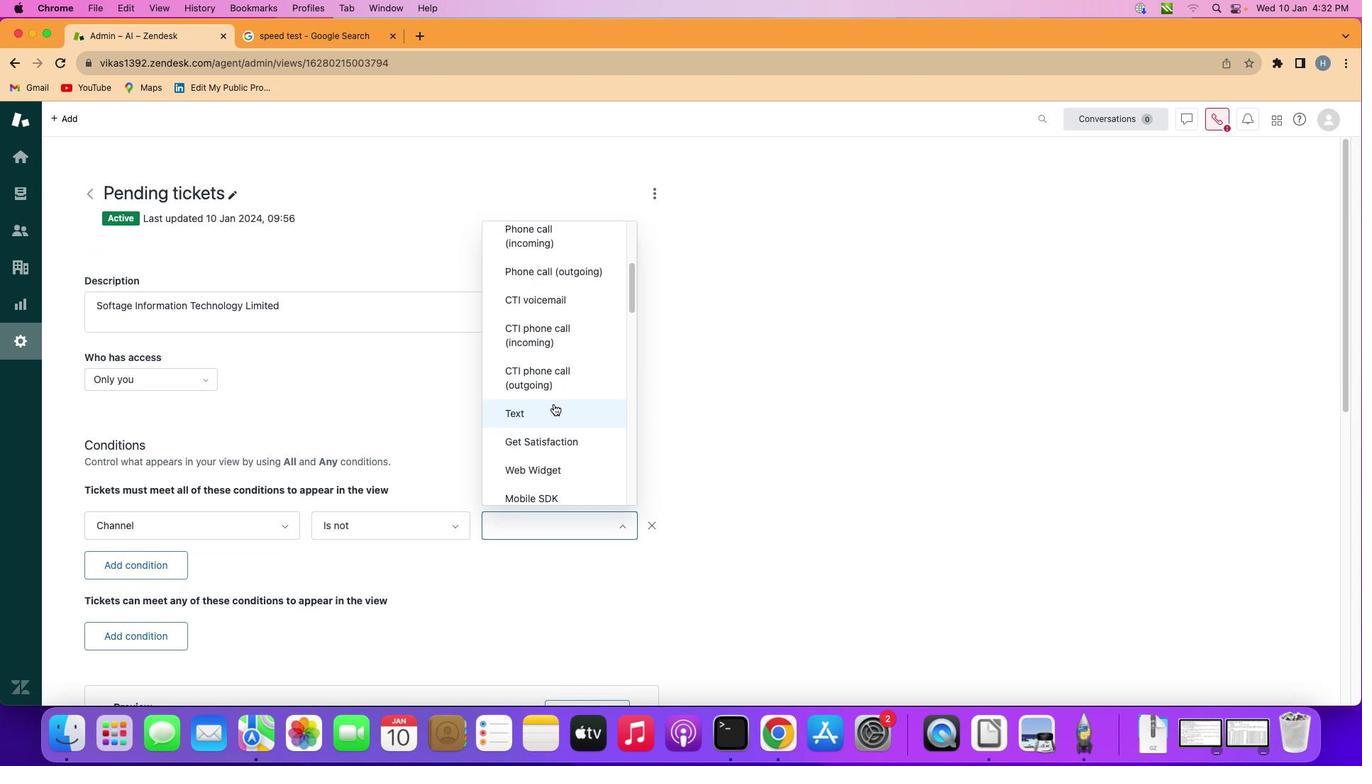 
Action: Mouse scrolled (570, 420) with delta (16, 15)
Screenshot: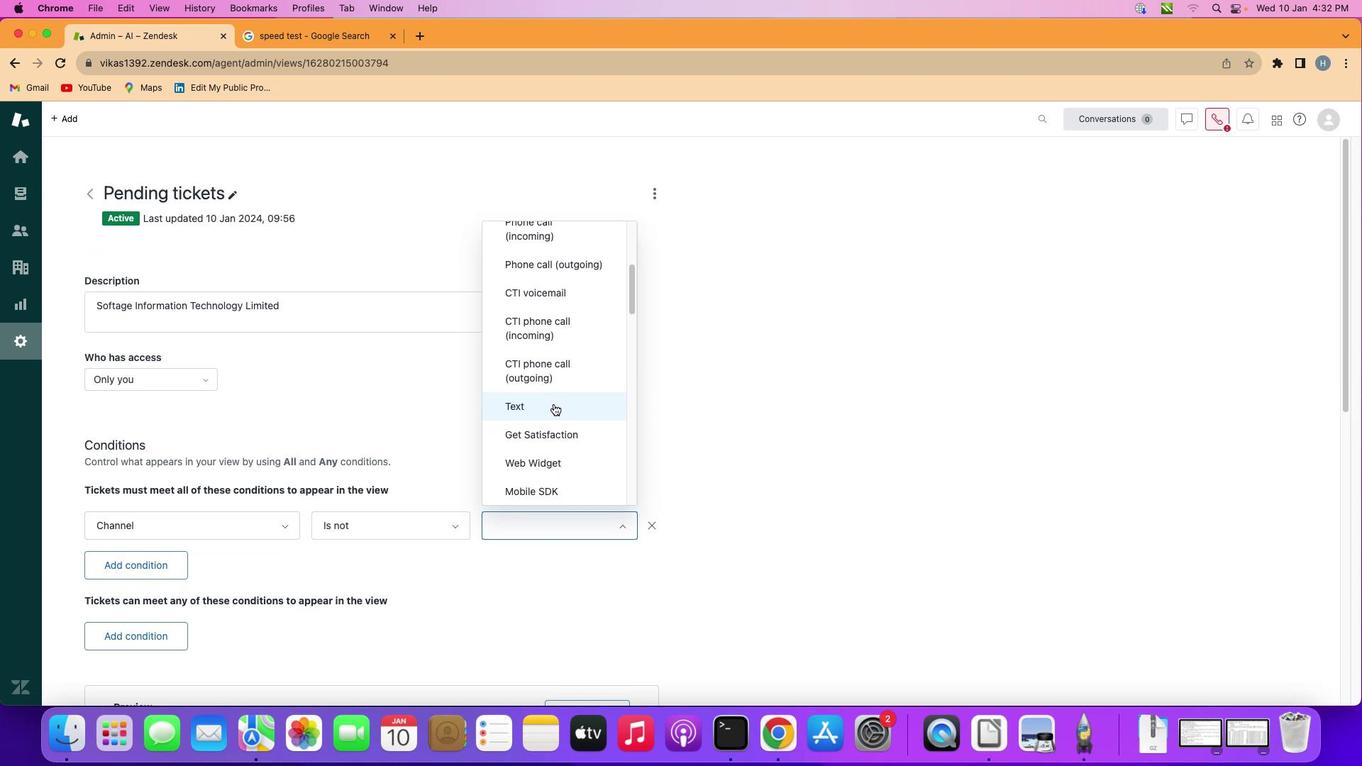 
Action: Mouse scrolled (570, 420) with delta (16, 15)
Screenshot: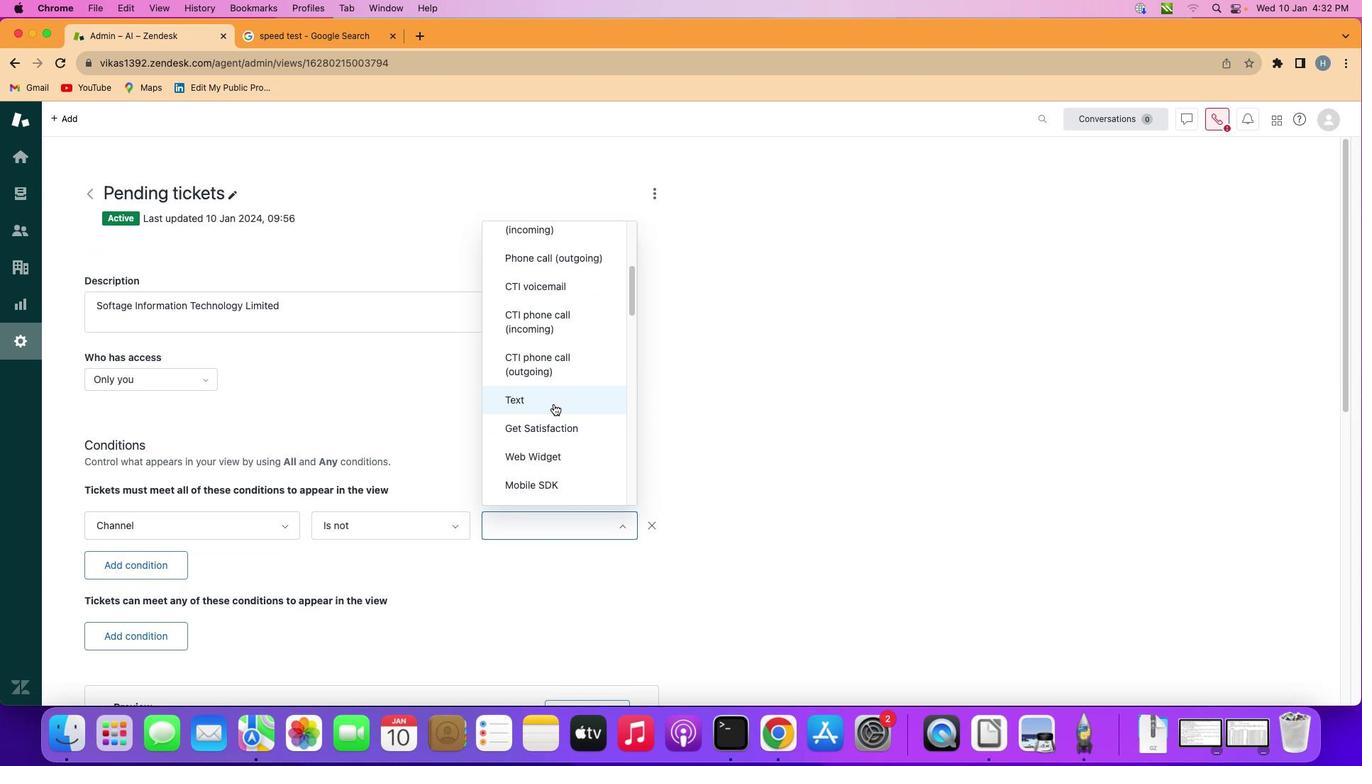 
Action: Mouse scrolled (570, 420) with delta (16, 15)
Screenshot: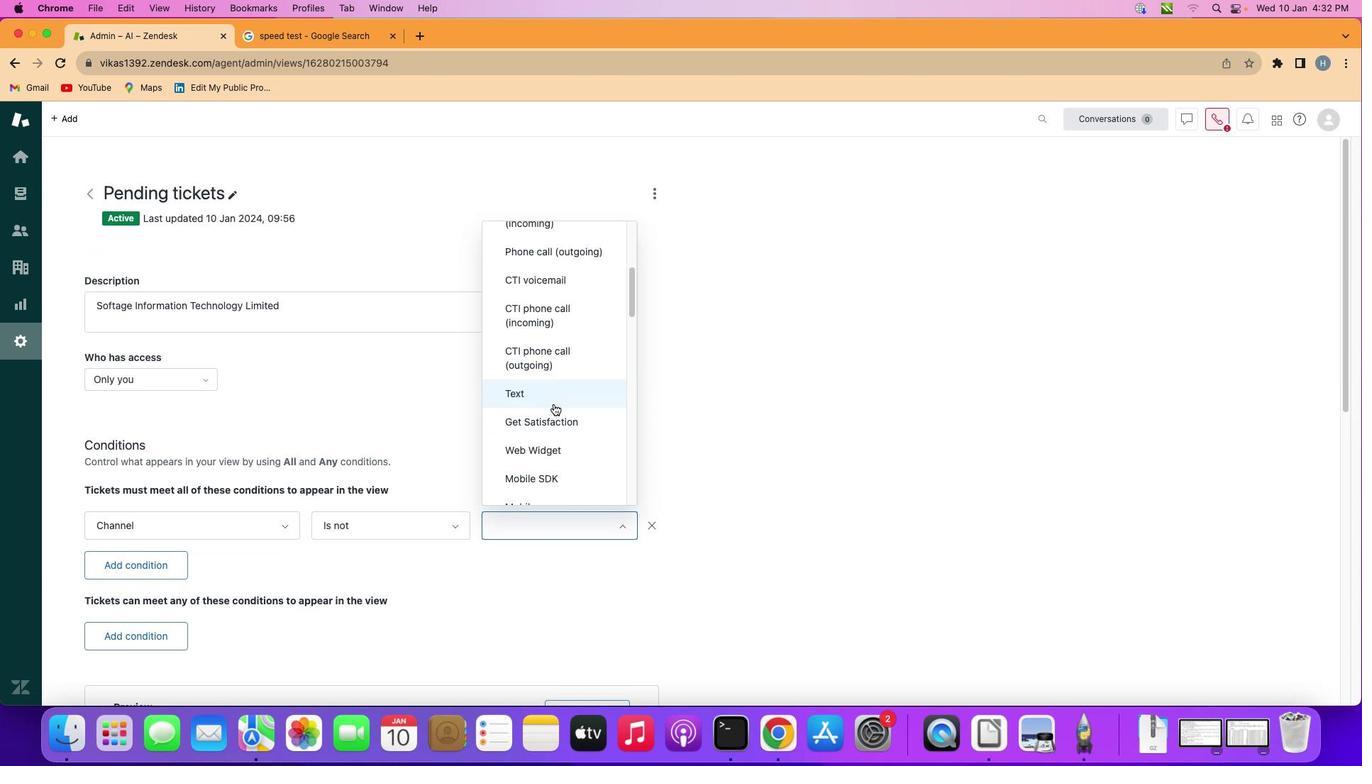 
Action: Mouse scrolled (570, 420) with delta (16, 15)
Screenshot: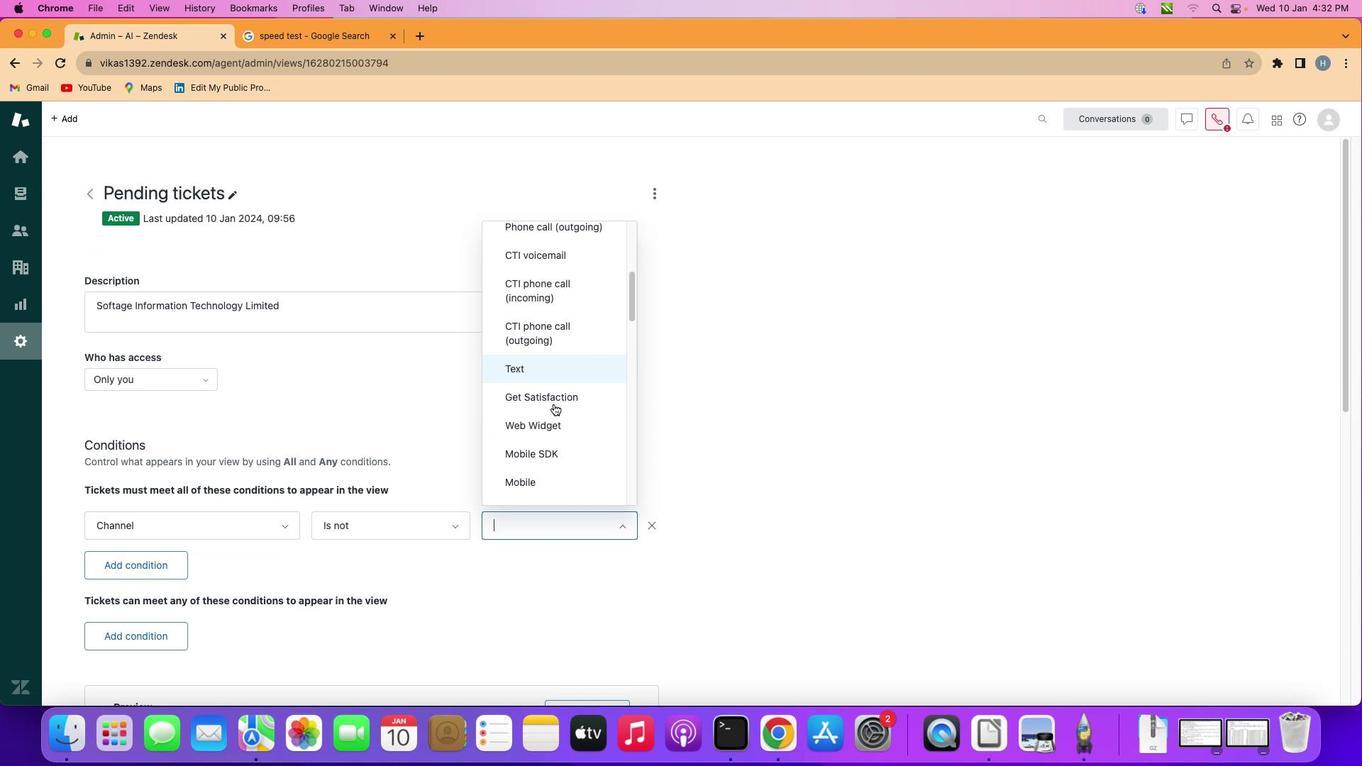 
Action: Mouse moved to (570, 420)
Screenshot: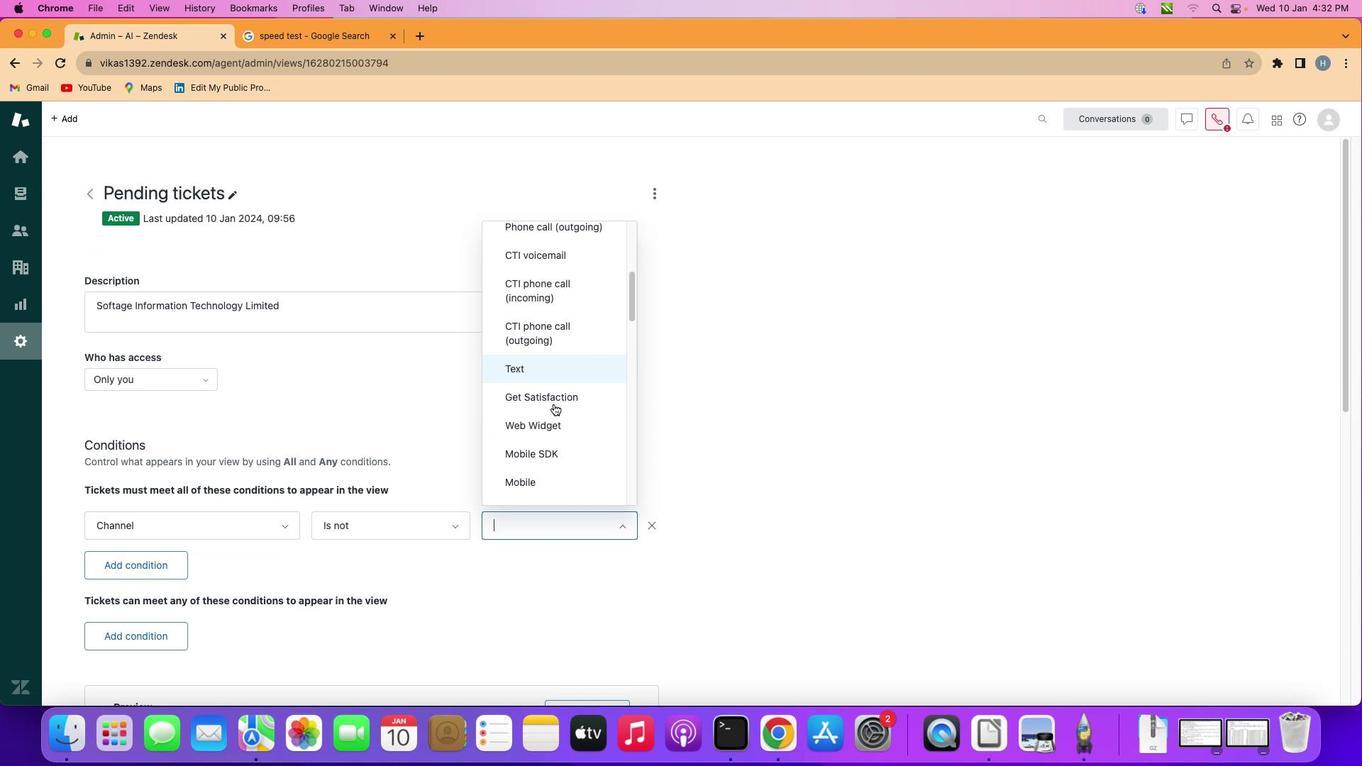 
Action: Mouse scrolled (570, 420) with delta (16, 15)
Screenshot: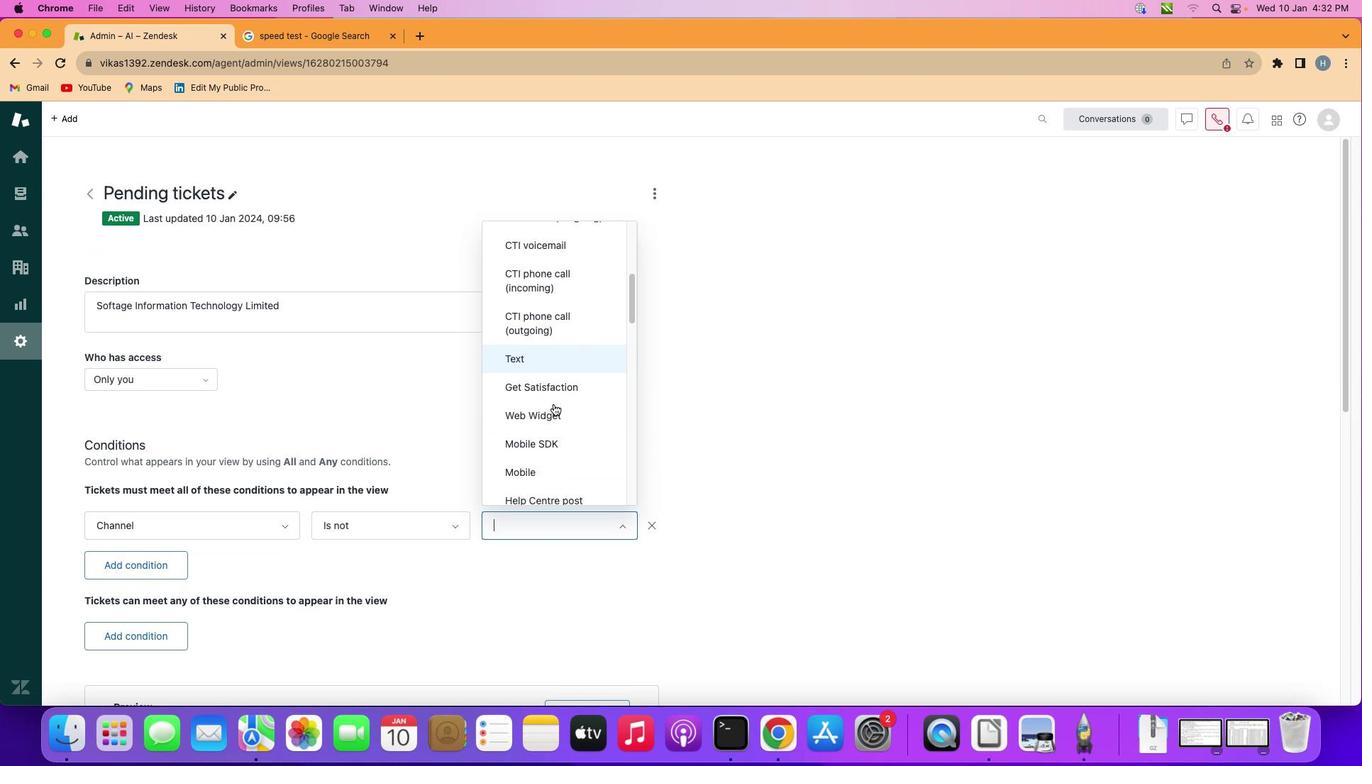 
Action: Mouse scrolled (570, 420) with delta (16, 15)
Screenshot: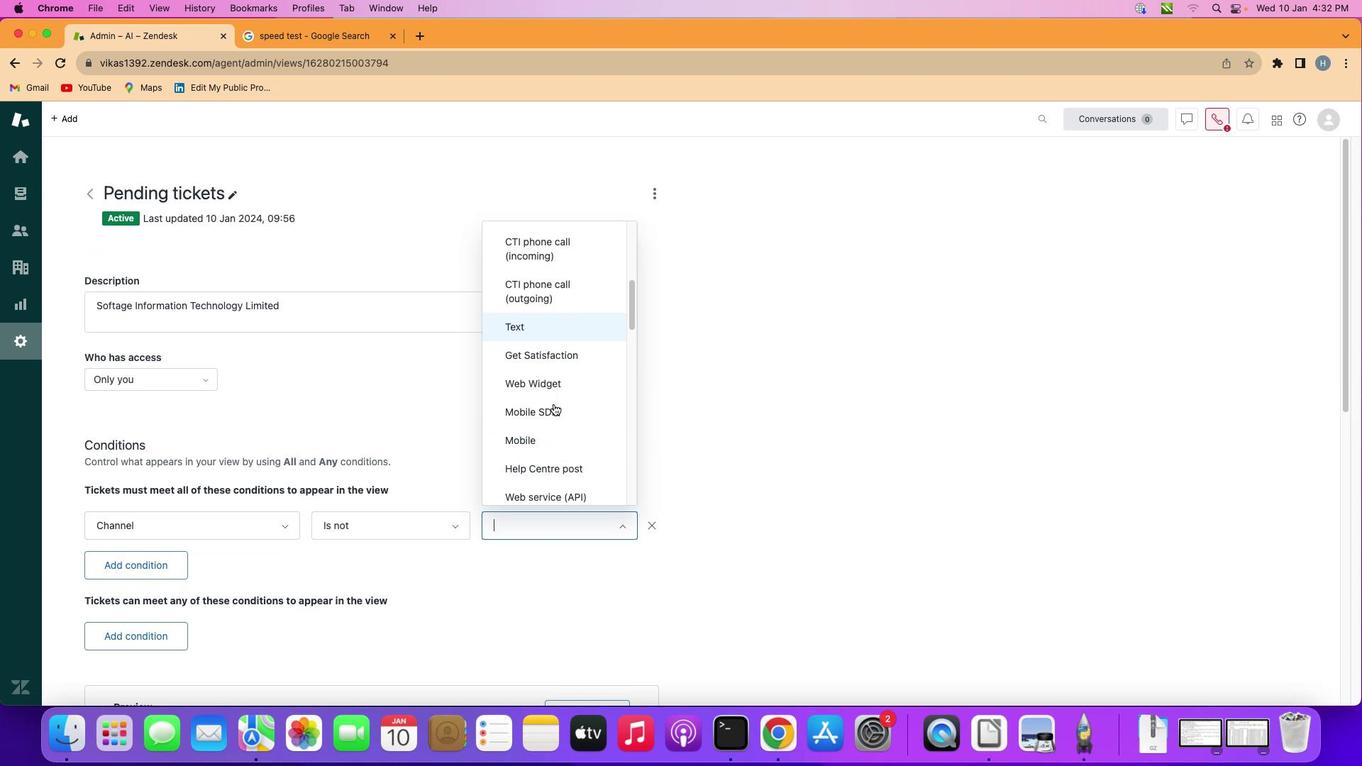 
Action: Mouse scrolled (570, 420) with delta (16, 15)
Screenshot: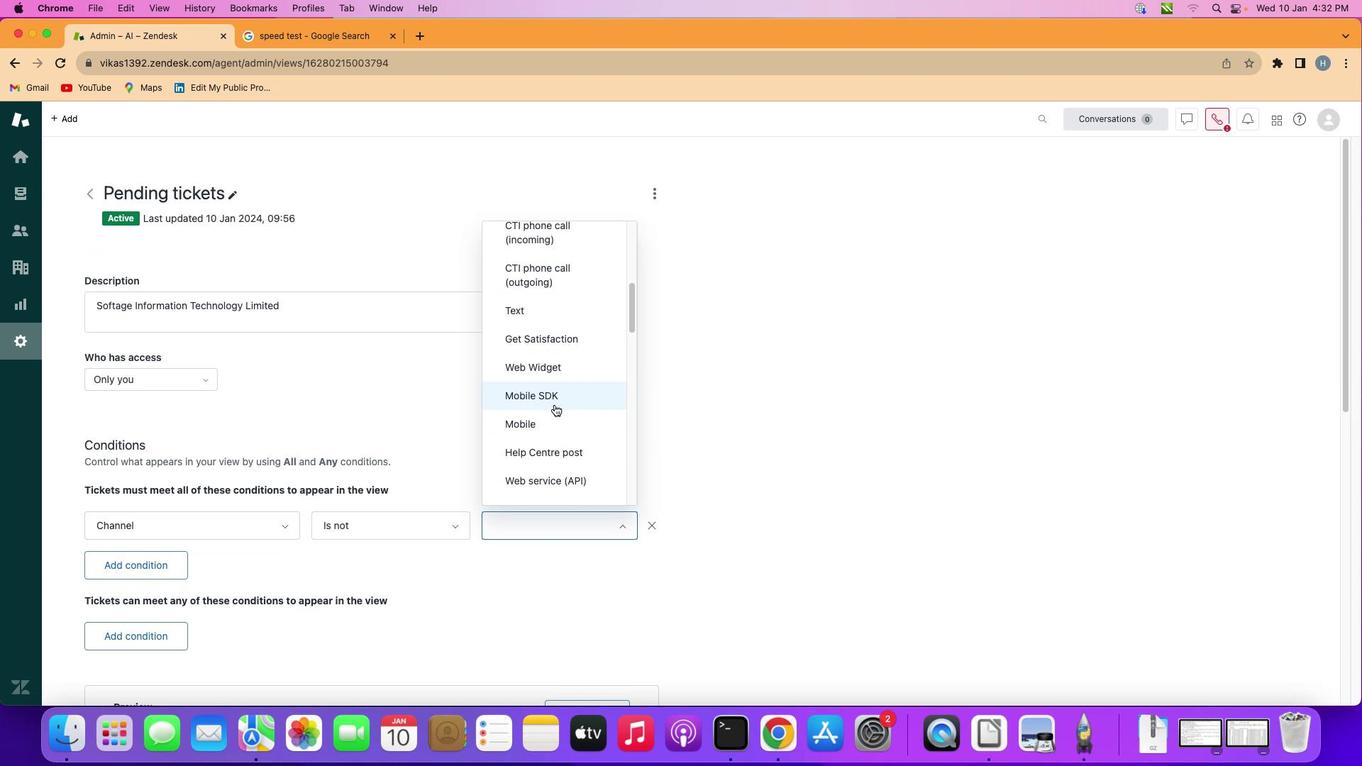 
Action: Mouse moved to (570, 420)
Screenshot: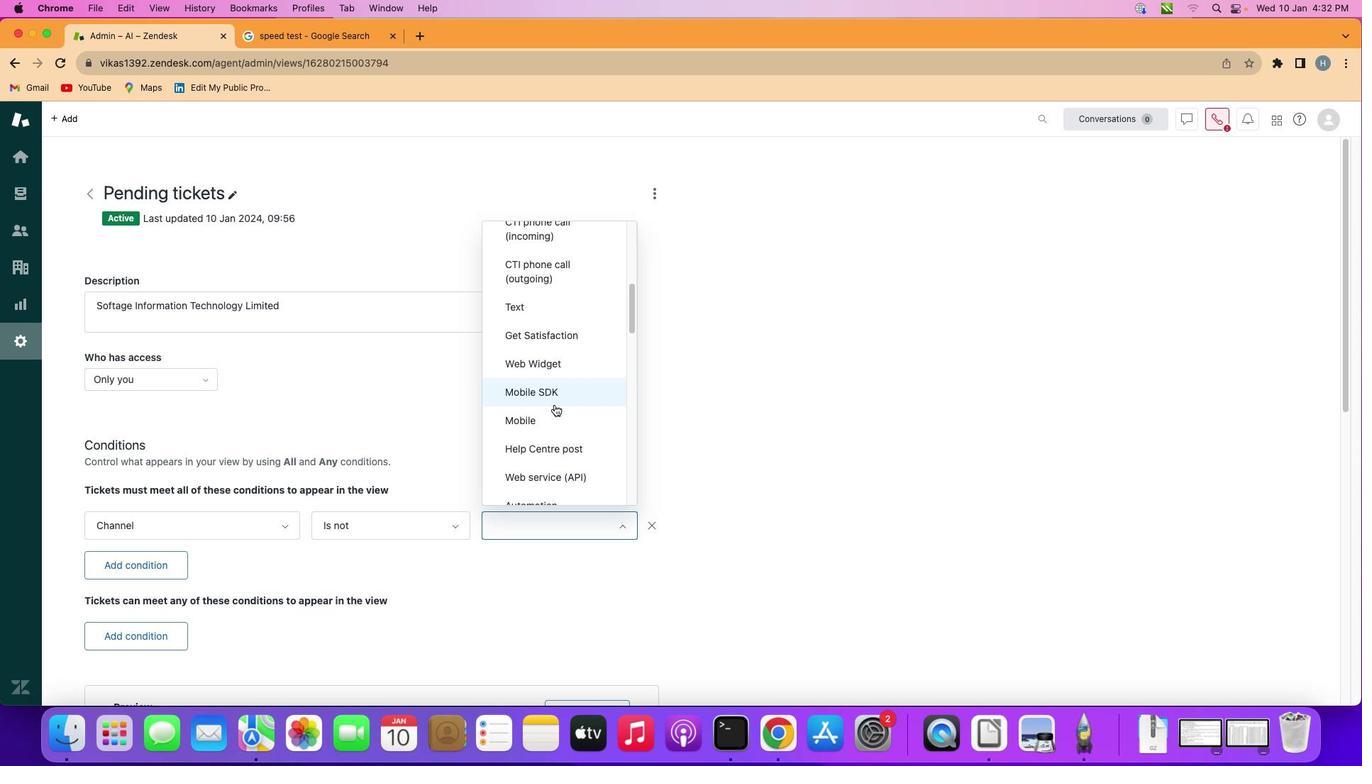 
Action: Mouse scrolled (570, 420) with delta (16, 15)
Screenshot: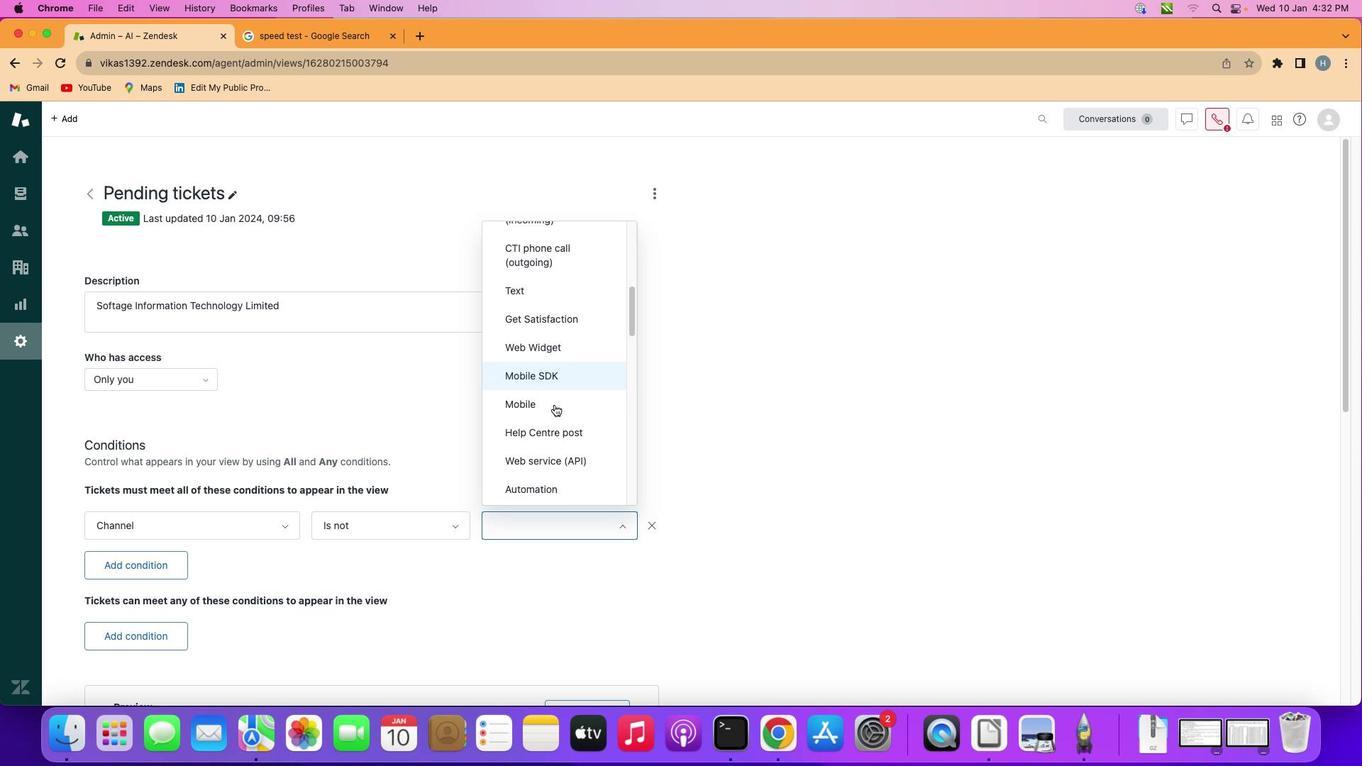 
Action: Mouse scrolled (570, 420) with delta (16, 15)
Screenshot: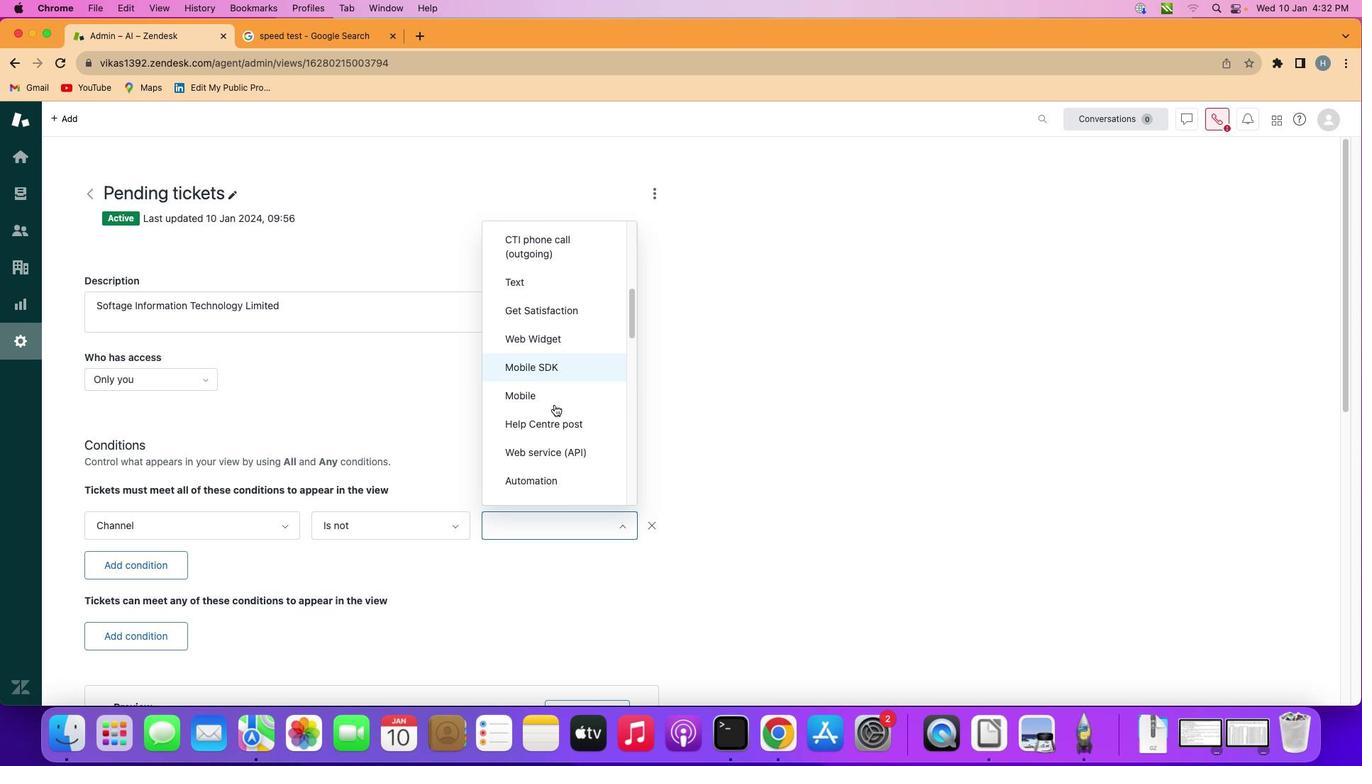 
Action: Mouse scrolled (570, 420) with delta (16, 15)
Screenshot: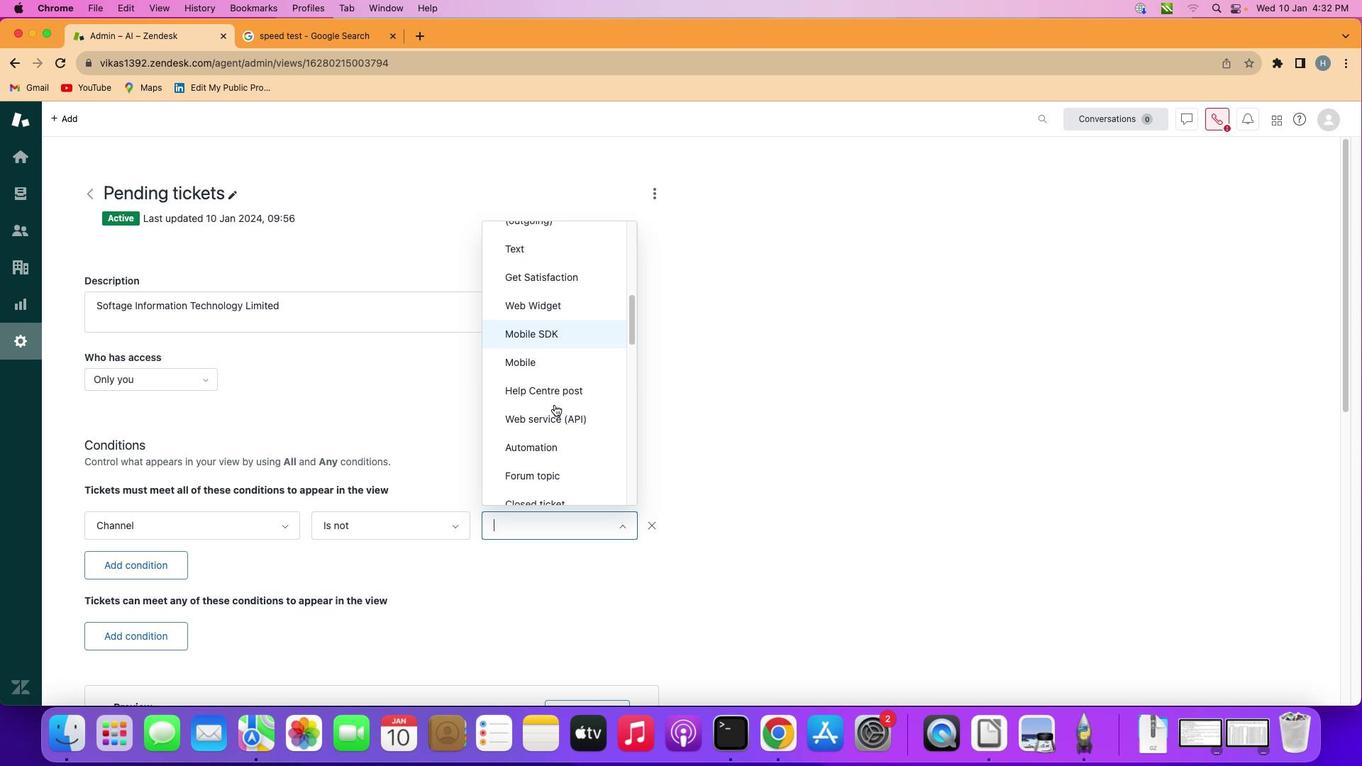 
Action: Mouse scrolled (570, 420) with delta (16, 15)
Screenshot: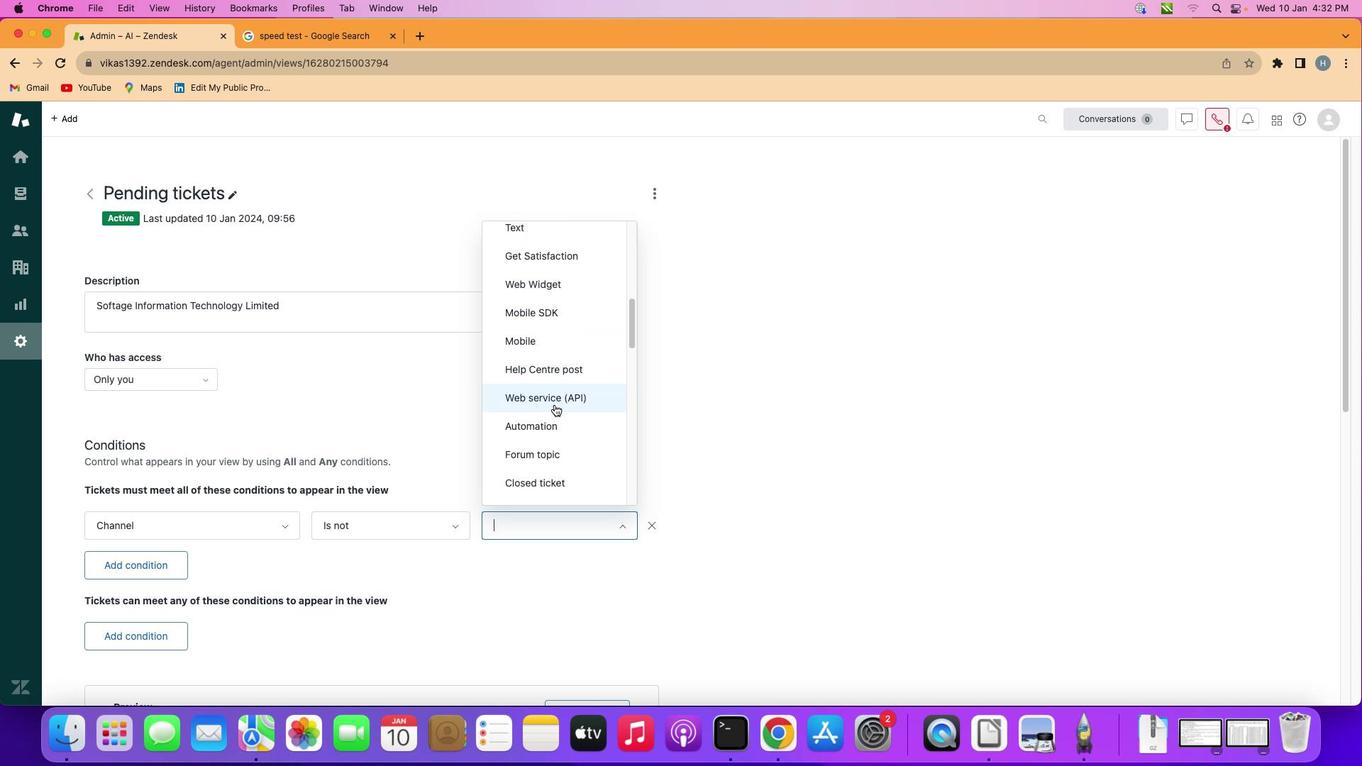 
Action: Mouse moved to (571, 420)
Screenshot: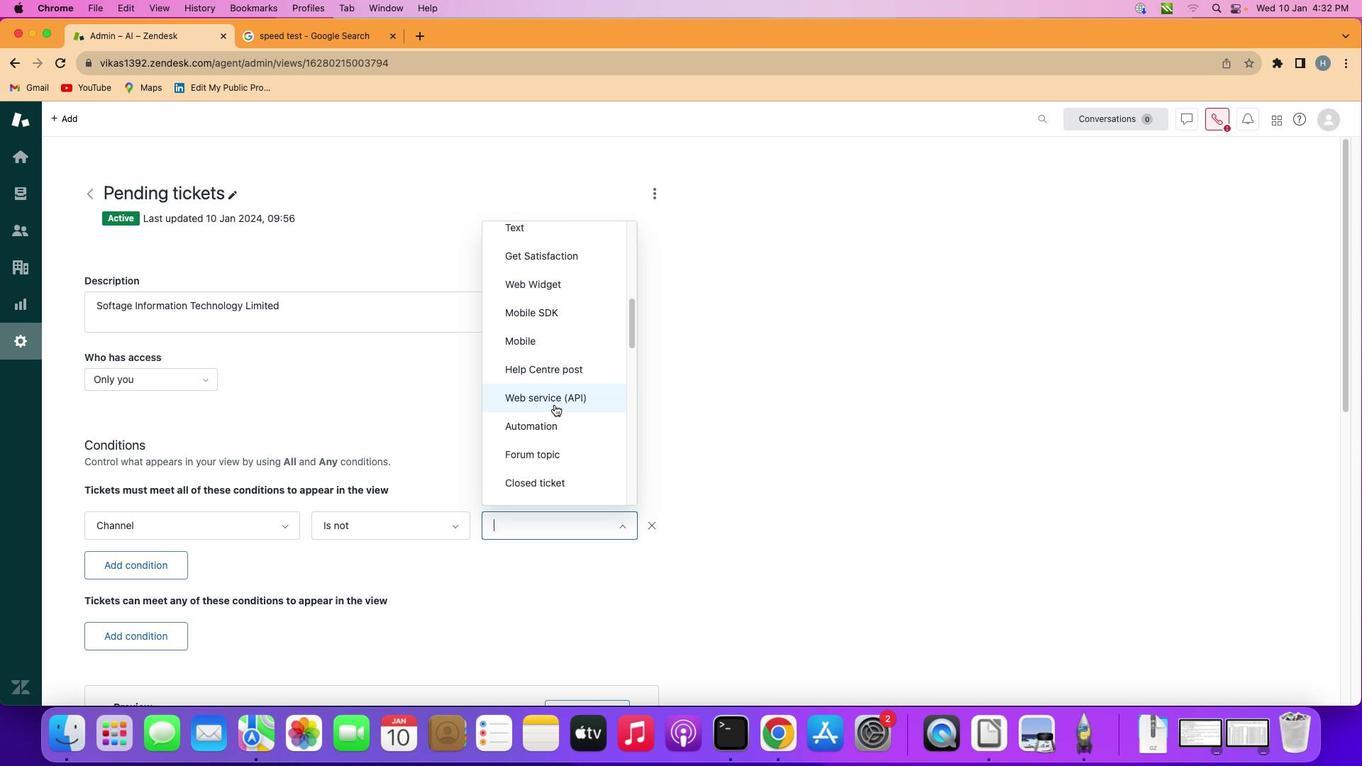 
Action: Mouse scrolled (571, 420) with delta (16, 15)
Screenshot: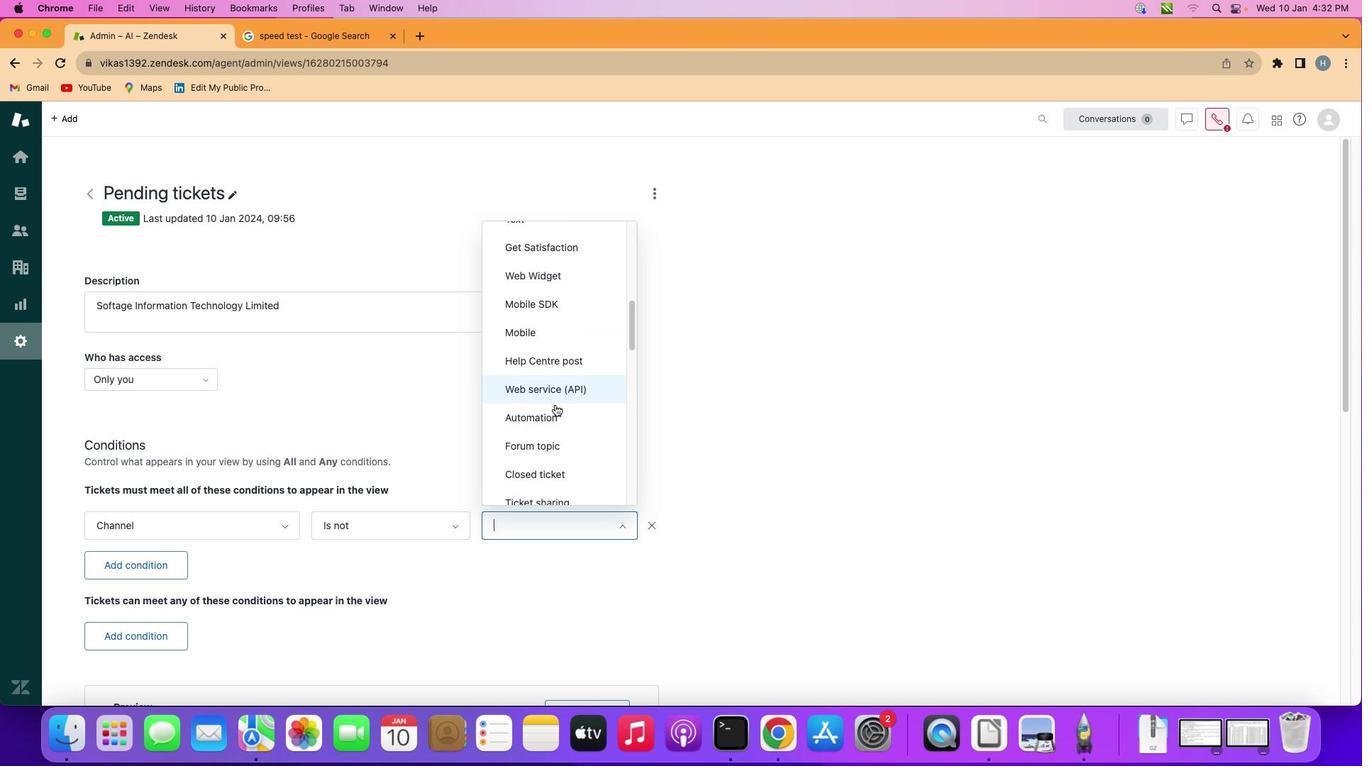
Action: Mouse scrolled (571, 420) with delta (16, 15)
Screenshot: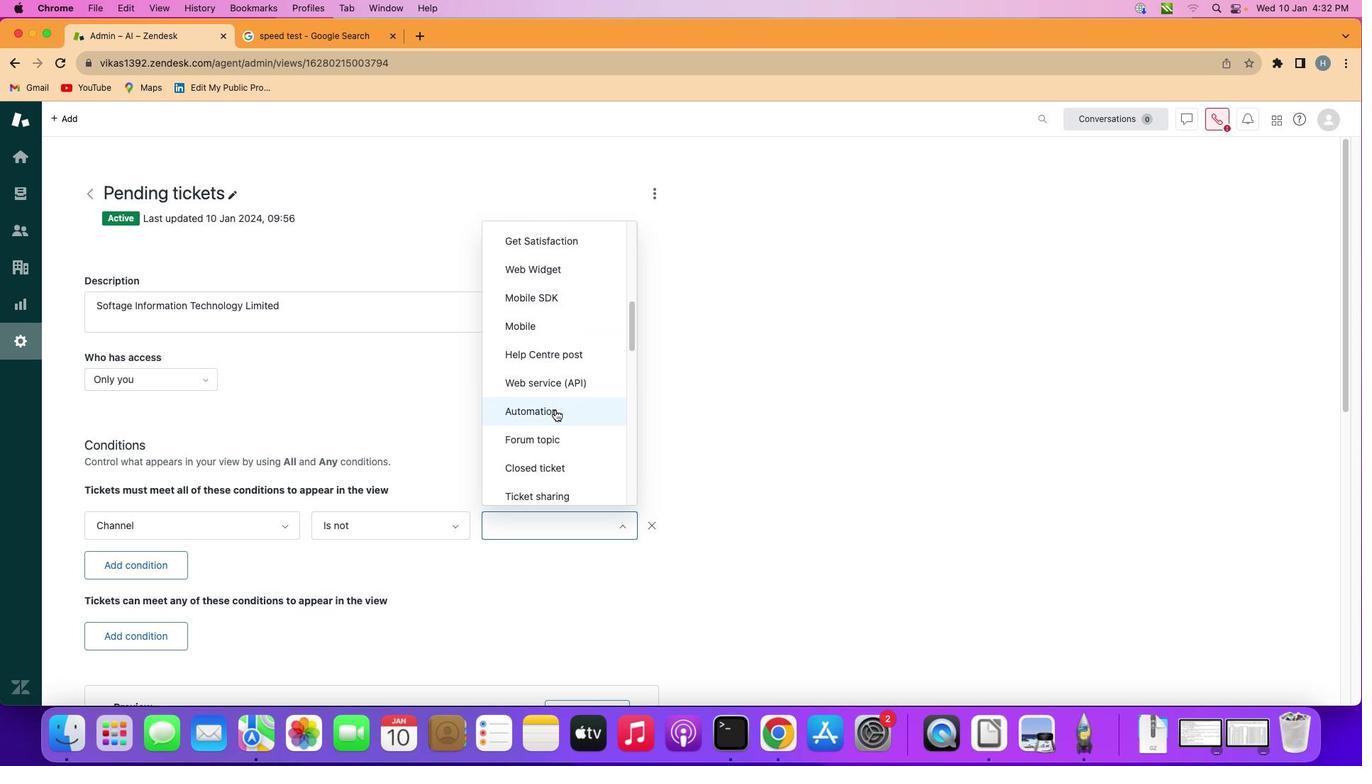 
Action: Mouse moved to (571, 449)
Screenshot: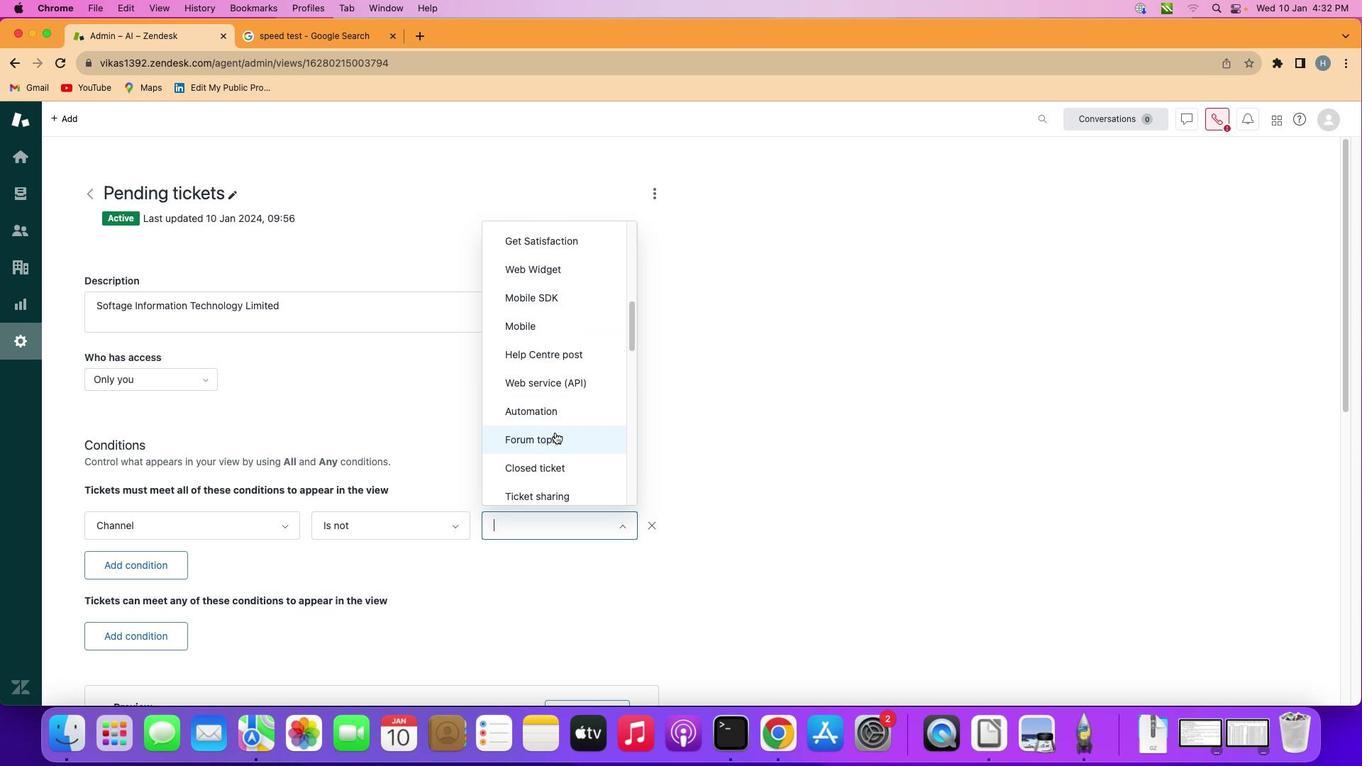 
Action: Mouse pressed left at (571, 449)
Screenshot: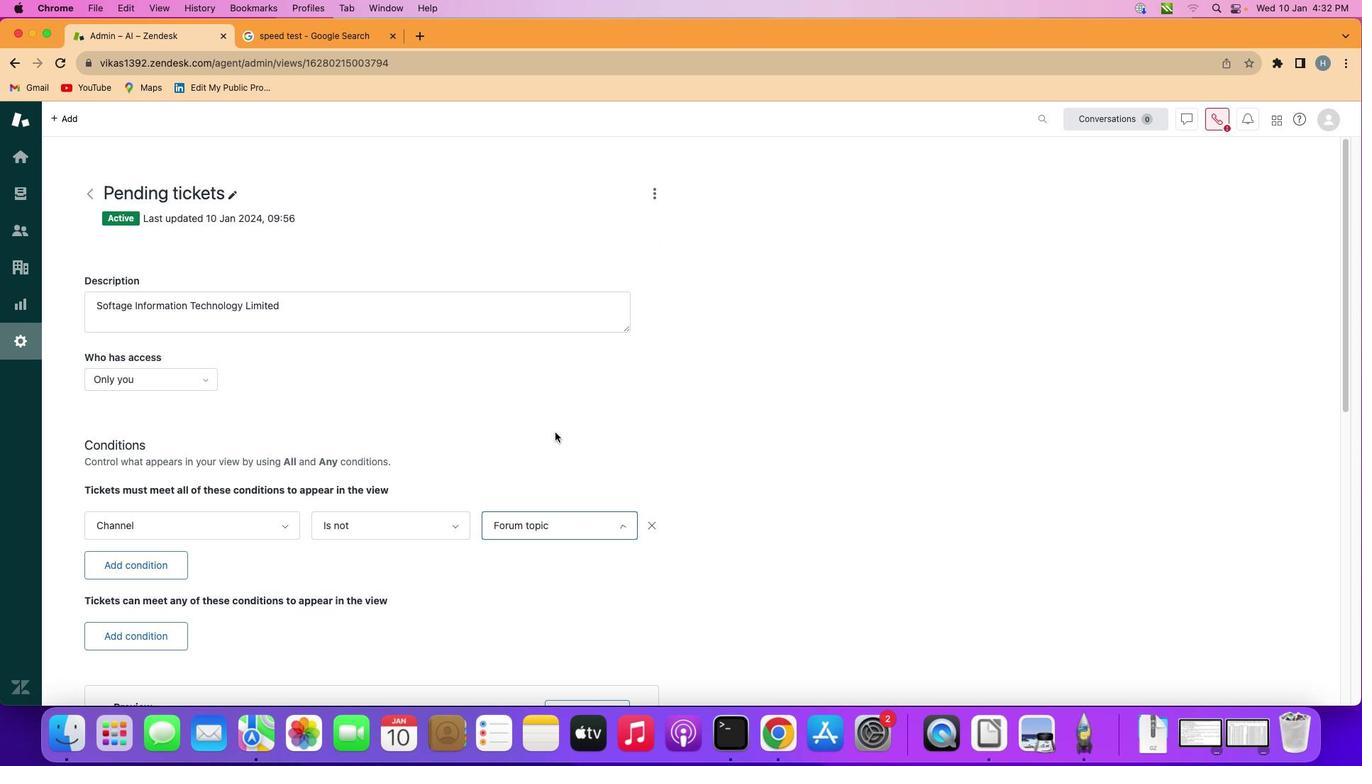 
